 Task: Look for space in Rājgurunagar, India from 9th June, 2023 to 17th June, 2023 for 2 adults in price range Rs.7000 to Rs.12000. Place can be private room with 1  bedroom having 2 beds and 1 bathroom. Property type can be house, flat, guest house. Amenities needed are: wifi. Booking option can be shelf check-in. Required host language is English.
Action: Mouse moved to (465, 67)
Screenshot: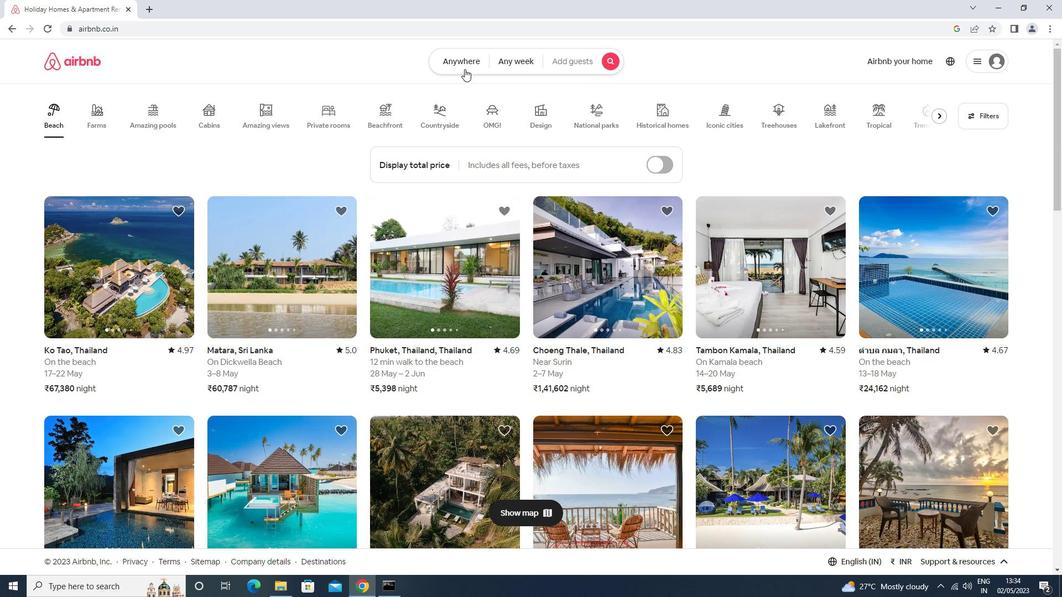 
Action: Mouse pressed left at (465, 67)
Screenshot: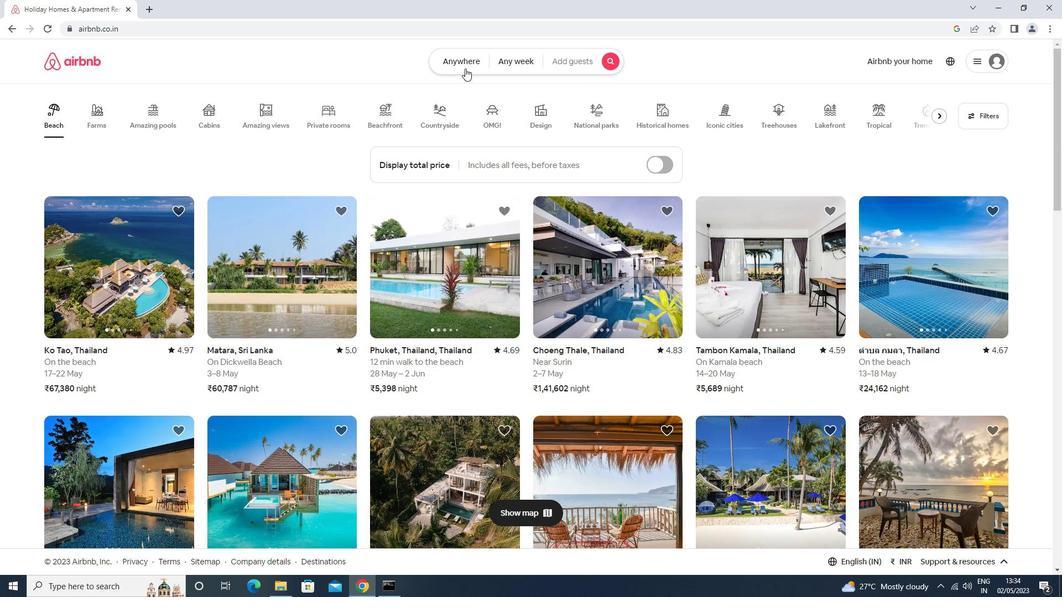 
Action: Mouse moved to (395, 106)
Screenshot: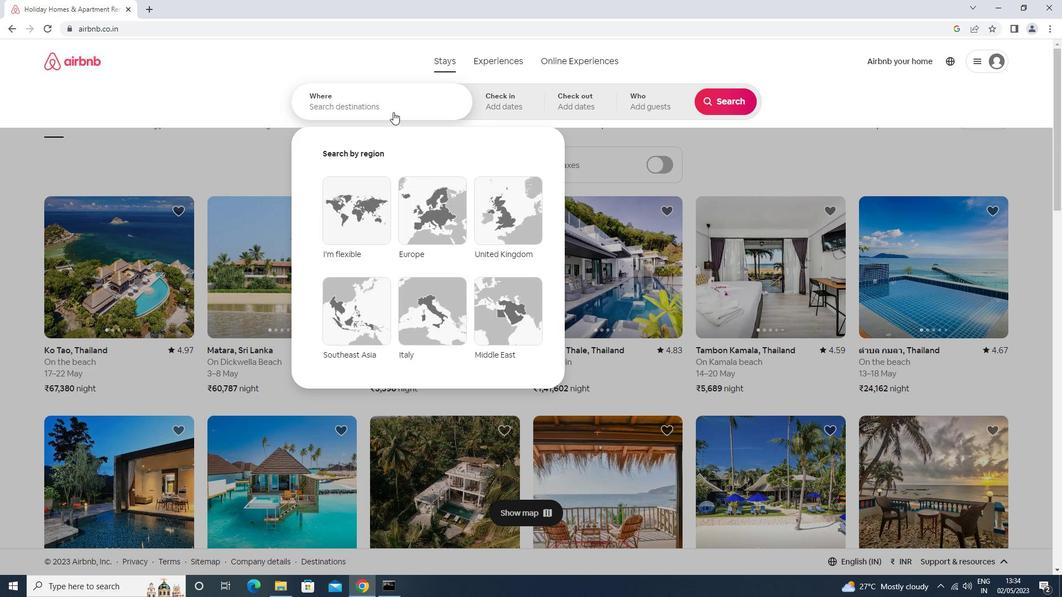 
Action: Mouse pressed left at (395, 106)
Screenshot: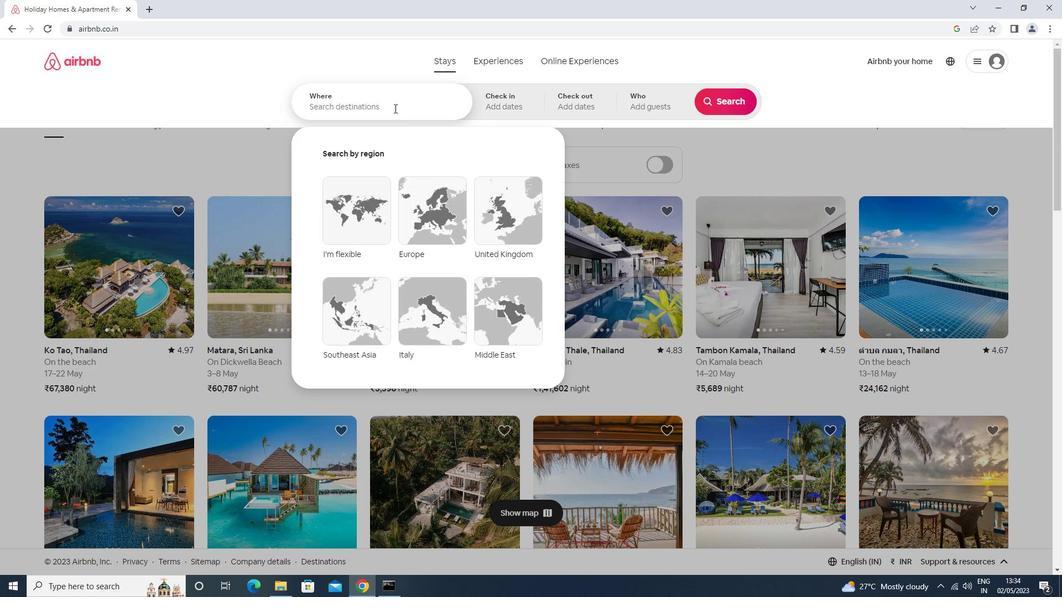 
Action: Mouse moved to (390, 107)
Screenshot: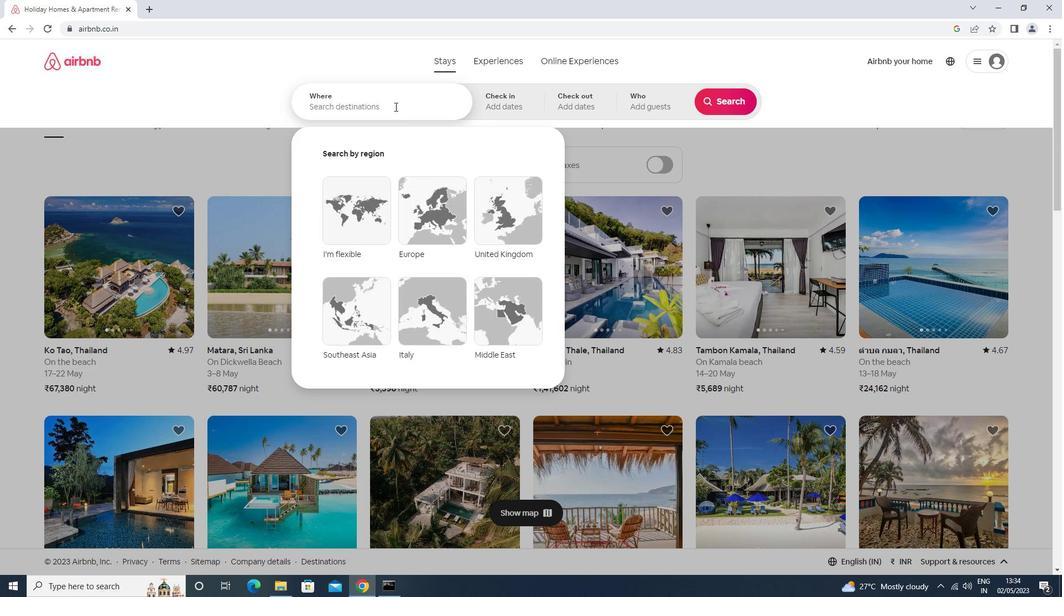 
Action: Key pressed r<Key.caps_lock>ajgurunagar<Key.enter>
Screenshot: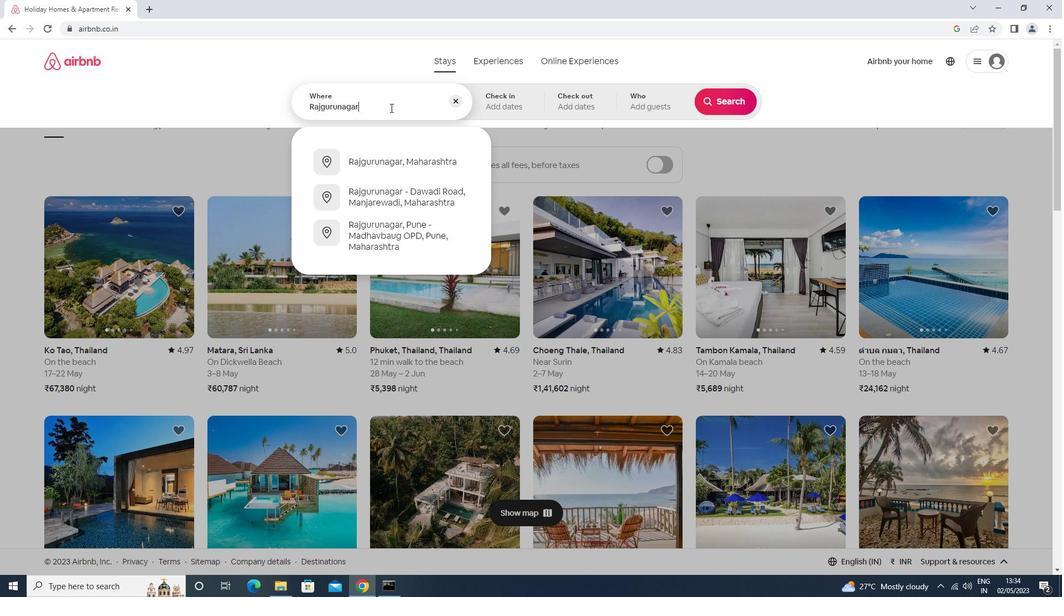 
Action: Mouse moved to (678, 262)
Screenshot: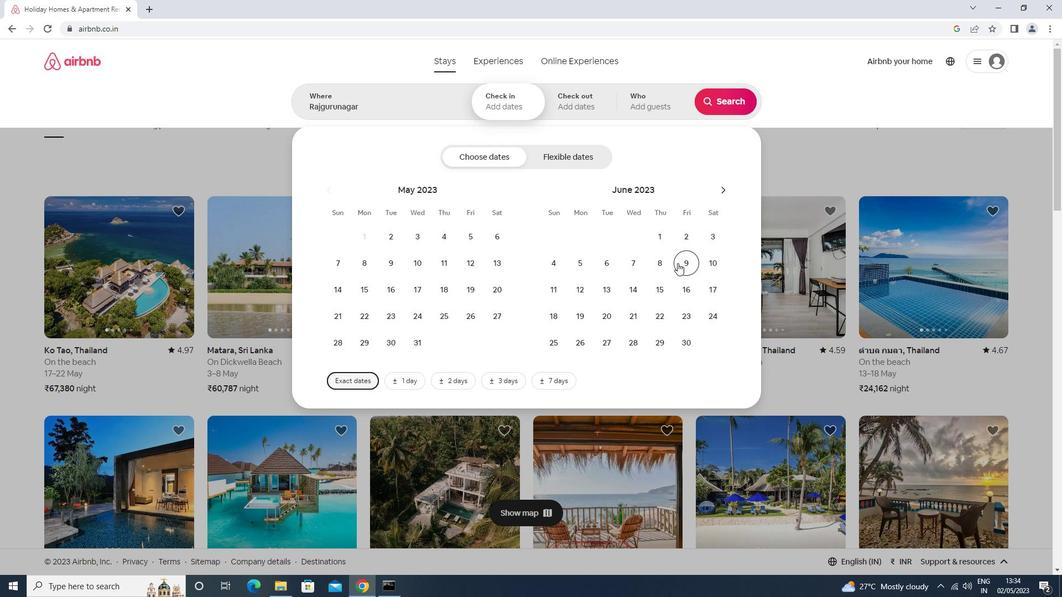 
Action: Mouse pressed left at (678, 262)
Screenshot: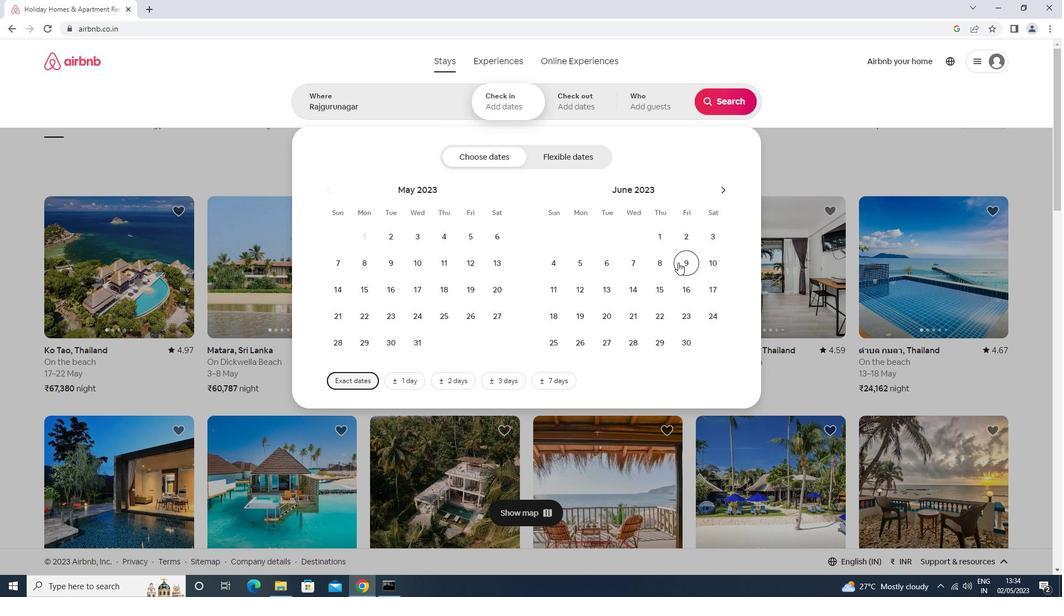 
Action: Mouse moved to (706, 288)
Screenshot: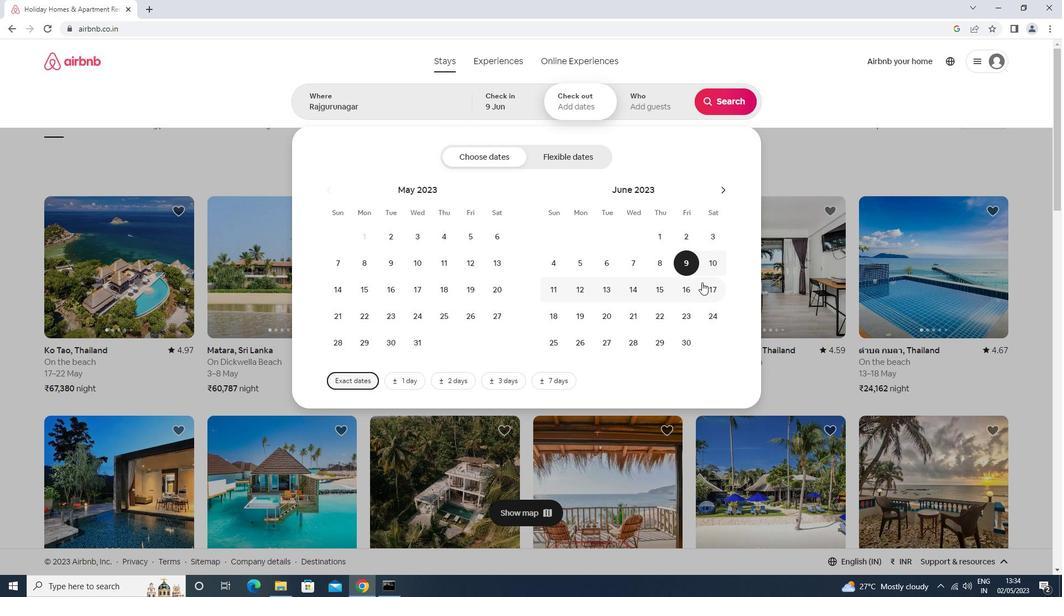 
Action: Mouse pressed left at (706, 288)
Screenshot: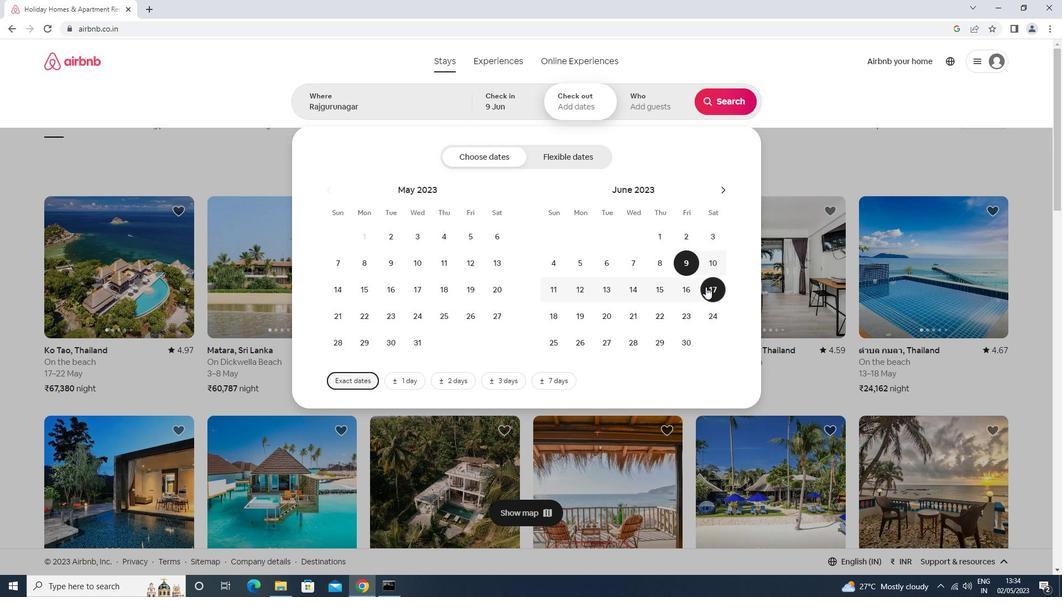 
Action: Mouse moved to (642, 110)
Screenshot: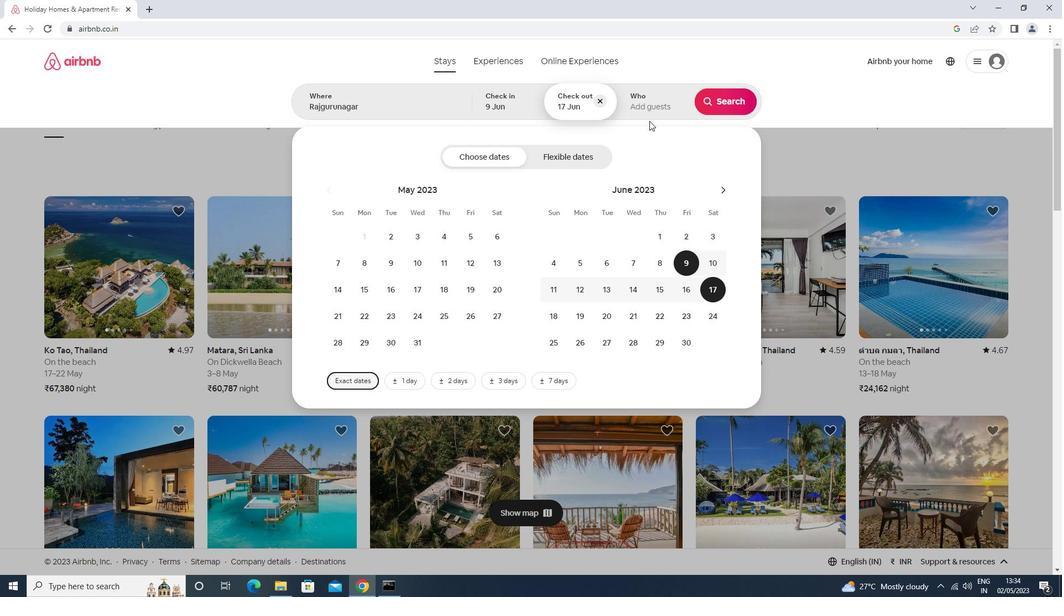 
Action: Mouse pressed left at (642, 110)
Screenshot: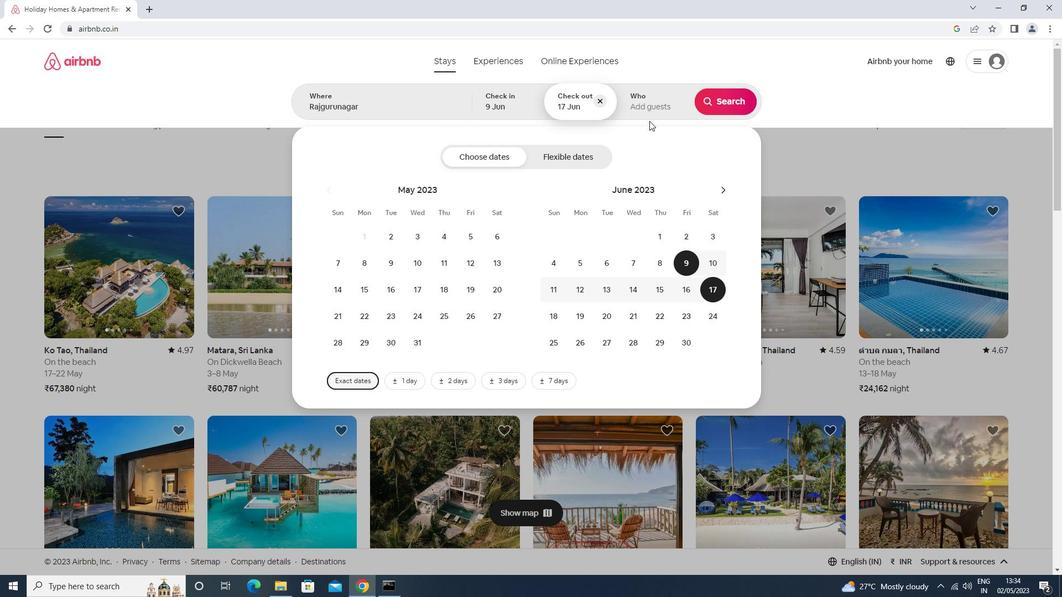 
Action: Mouse moved to (730, 162)
Screenshot: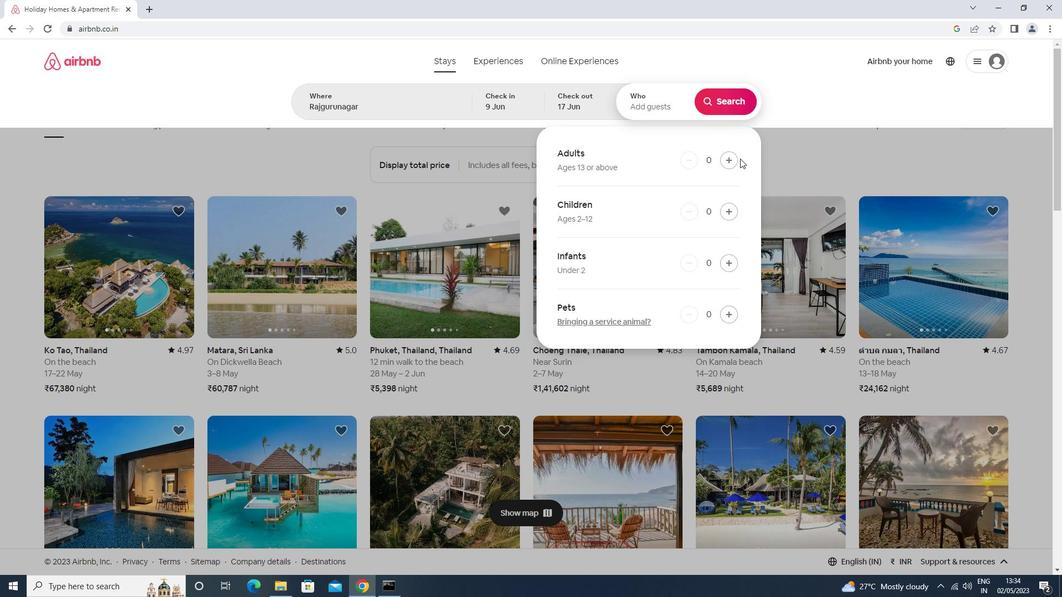
Action: Mouse pressed left at (730, 162)
Screenshot: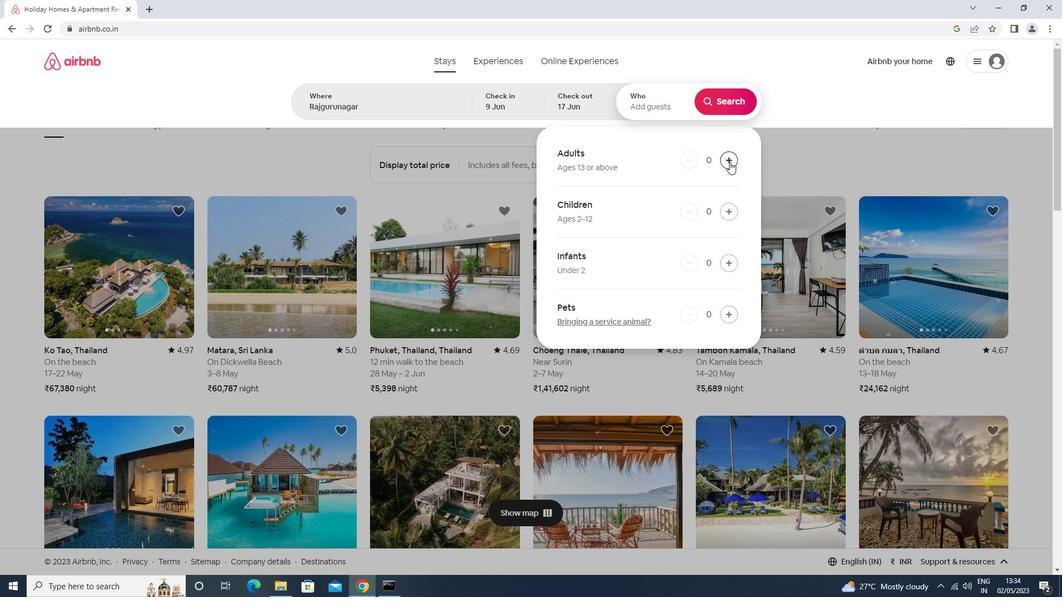 
Action: Mouse pressed left at (730, 162)
Screenshot: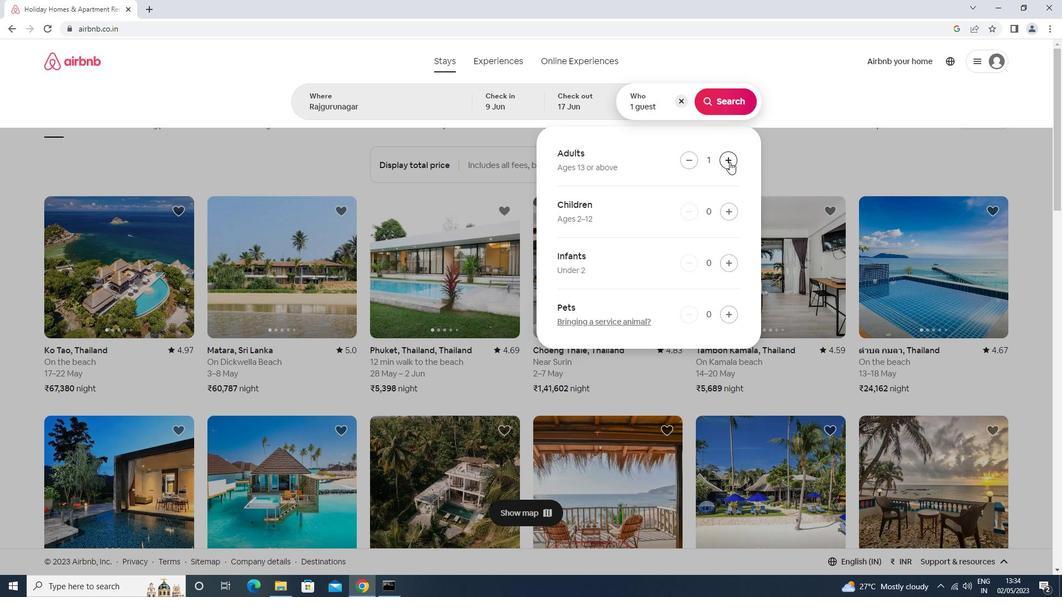 
Action: Mouse moved to (720, 106)
Screenshot: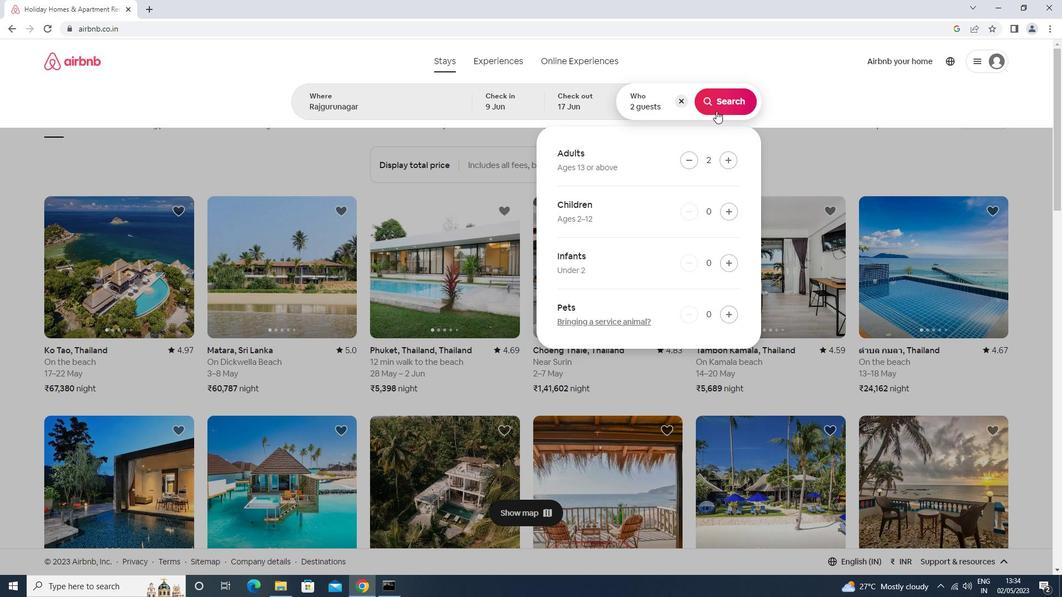 
Action: Mouse pressed left at (720, 106)
Screenshot: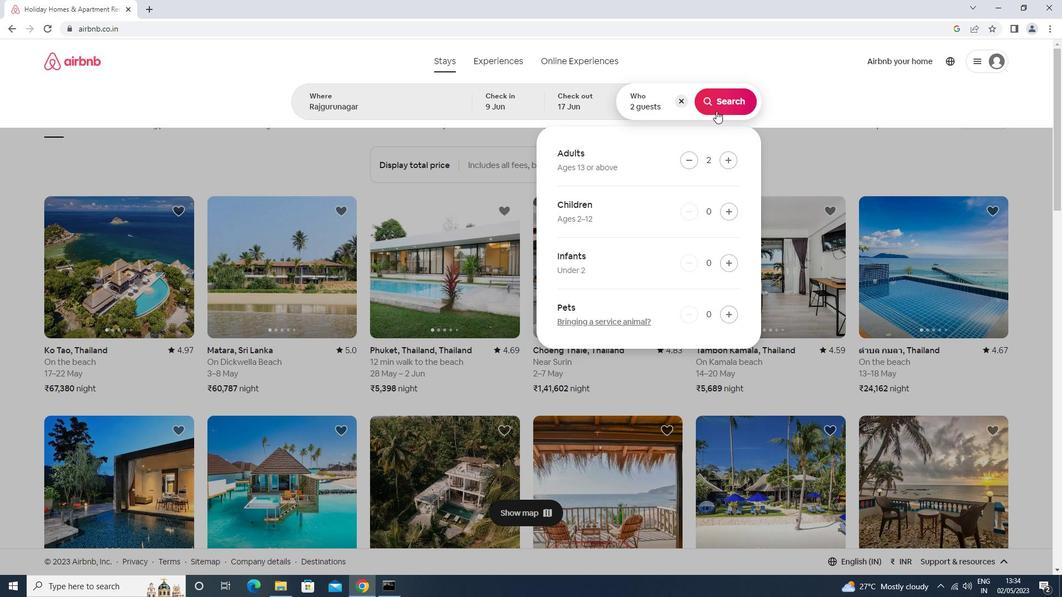 
Action: Mouse moved to (997, 101)
Screenshot: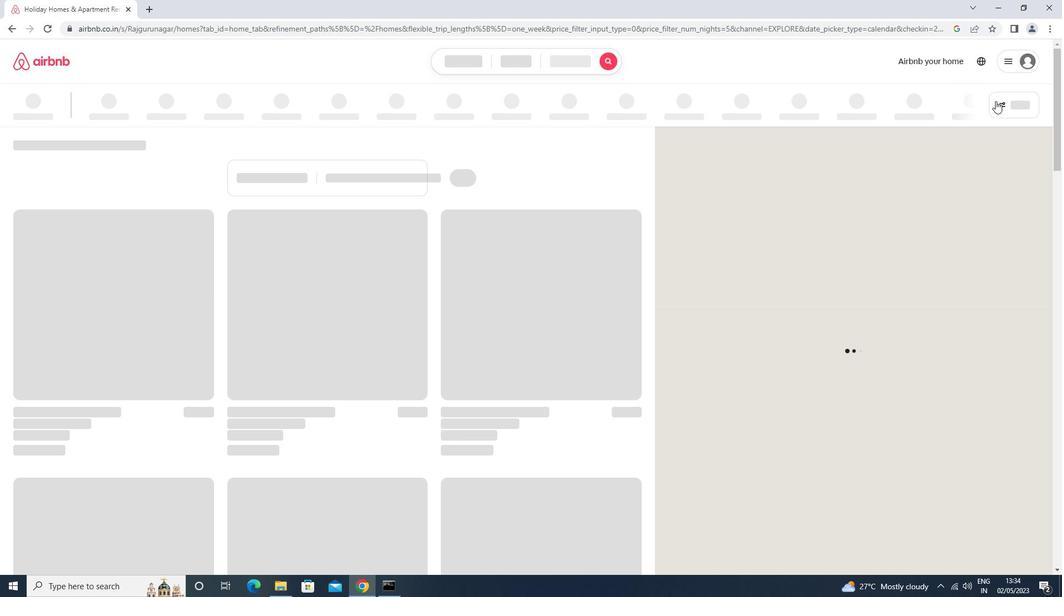 
Action: Mouse pressed left at (997, 101)
Screenshot: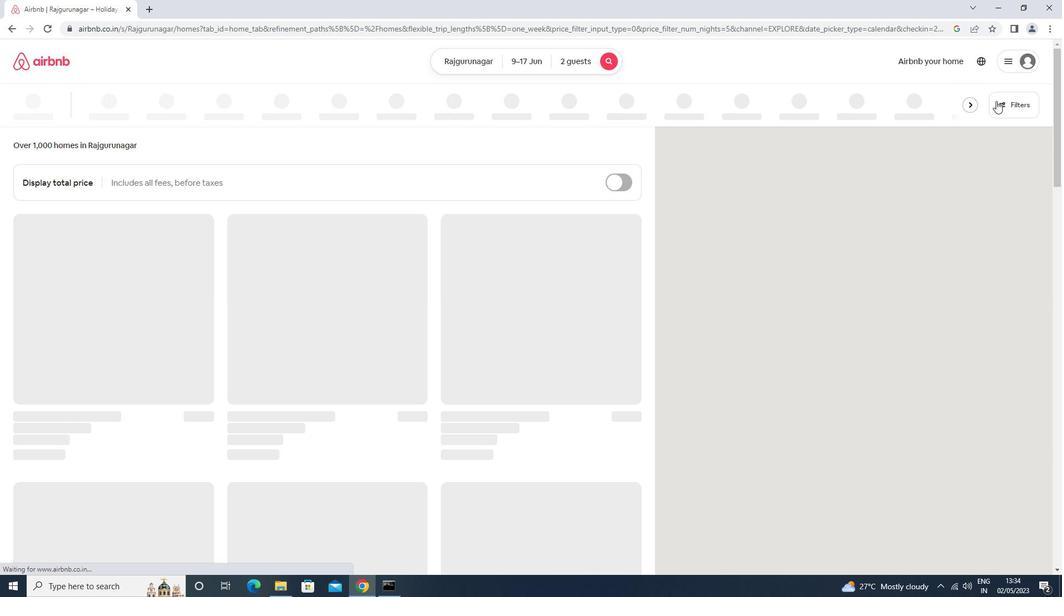 
Action: Mouse moved to (422, 241)
Screenshot: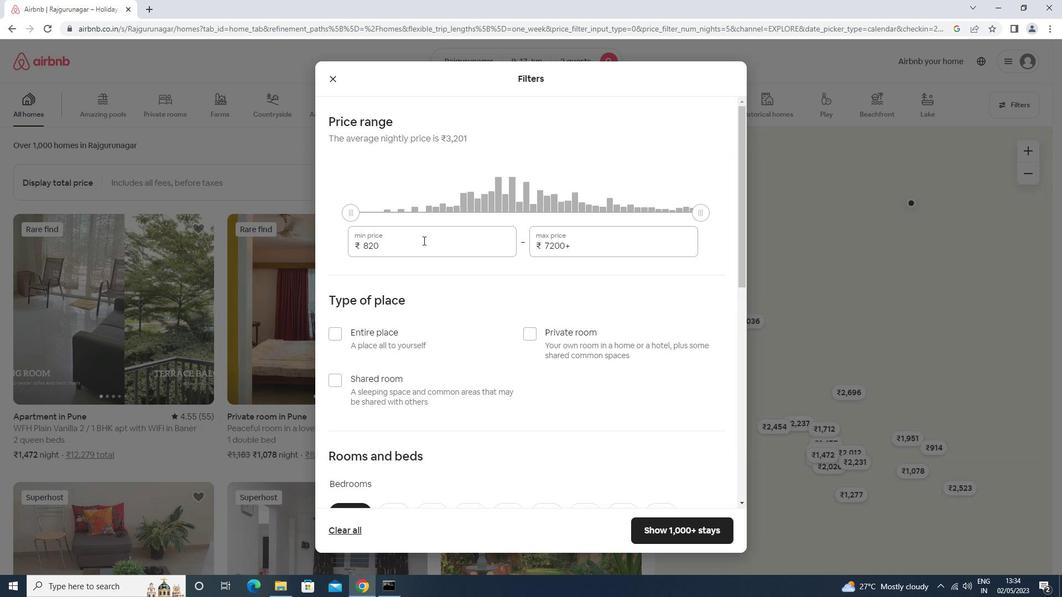 
Action: Mouse pressed left at (422, 241)
Screenshot: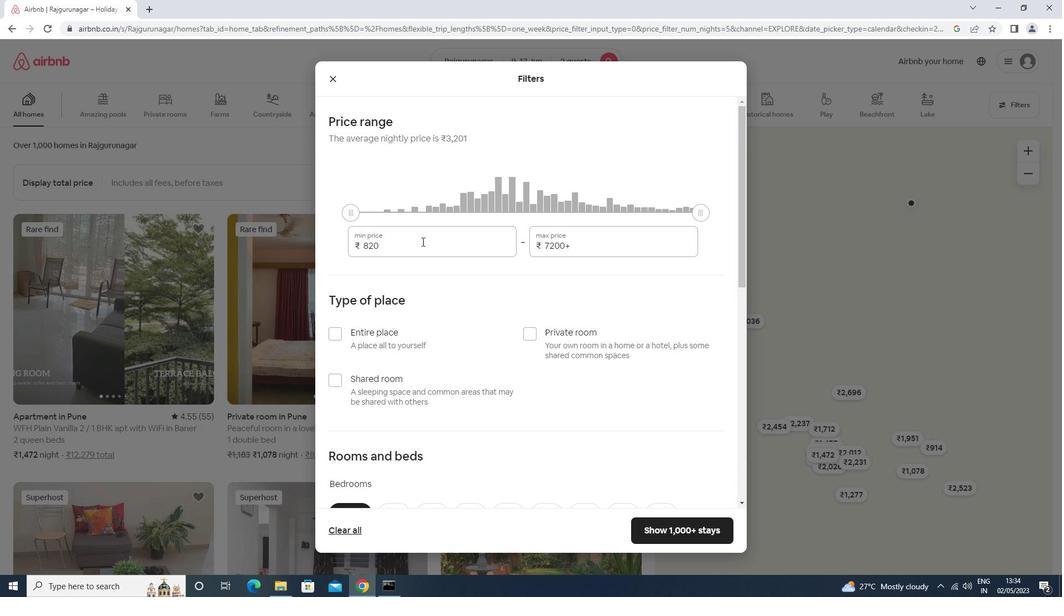 
Action: Mouse moved to (421, 241)
Screenshot: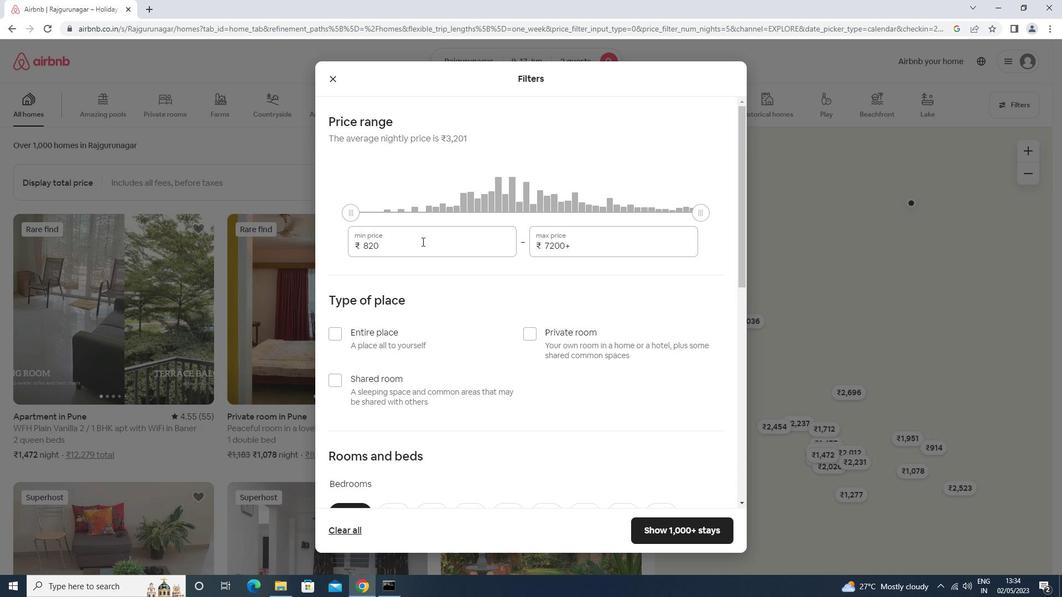 
Action: Key pressed <Key.backspace><Key.backspace><Key.backspace><Key.backspace><Key.backspace><Key.backspace><Key.backspace><Key.backspace><Key.backspace><Key.backspace><Key.backspace><Key.backspace><Key.backspace><Key.backspace>7000<Key.tab>12000
Screenshot: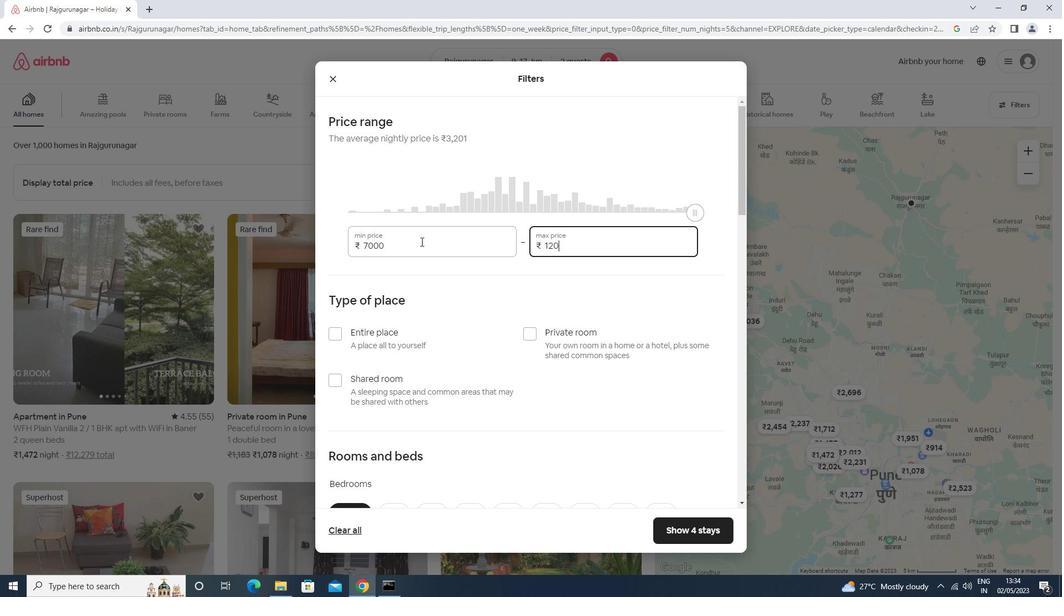 
Action: Mouse moved to (539, 333)
Screenshot: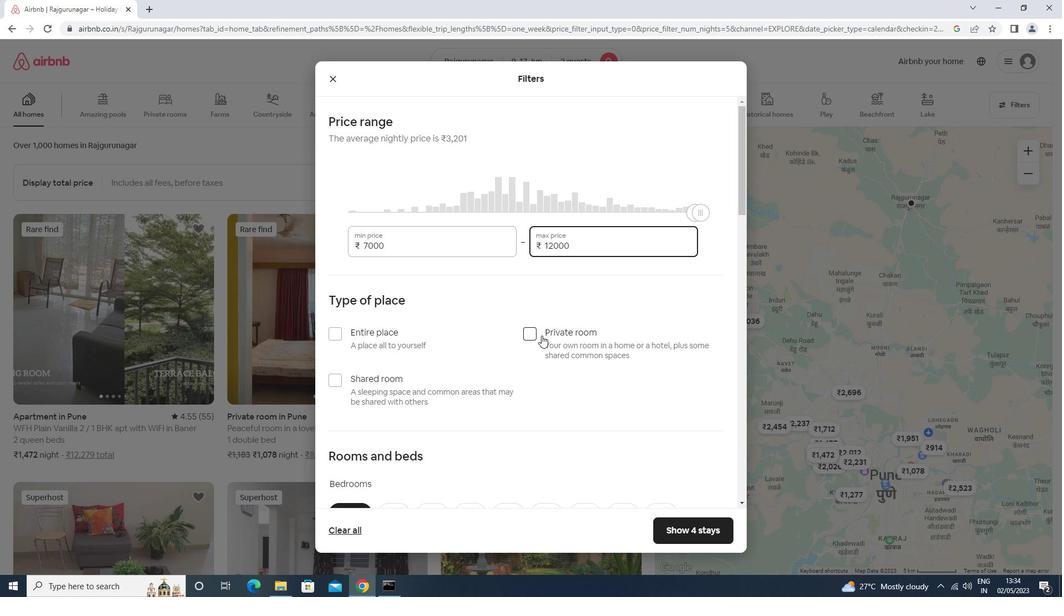 
Action: Mouse pressed left at (539, 333)
Screenshot: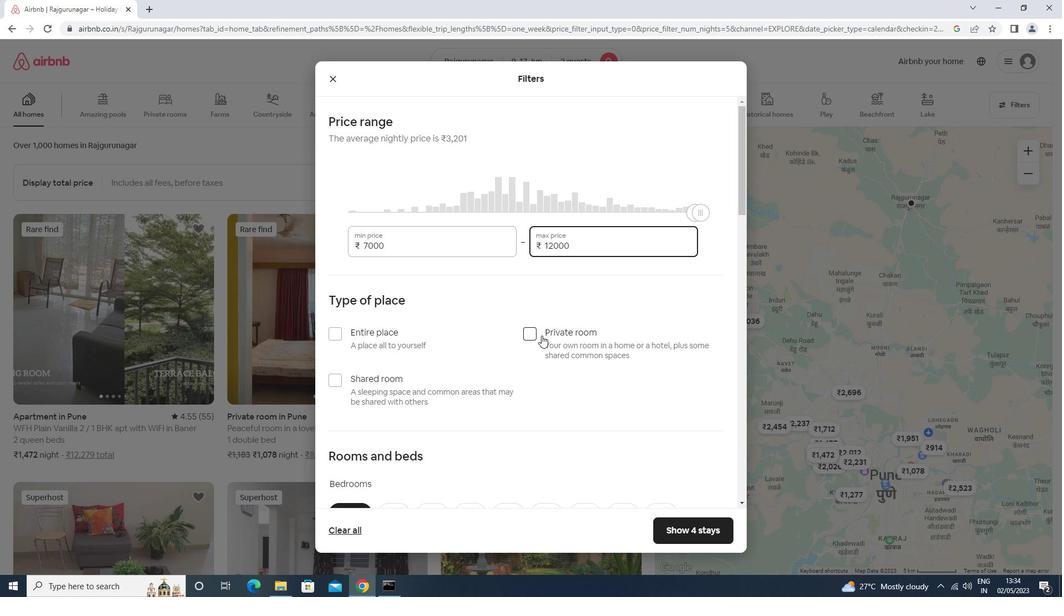 
Action: Mouse moved to (534, 328)
Screenshot: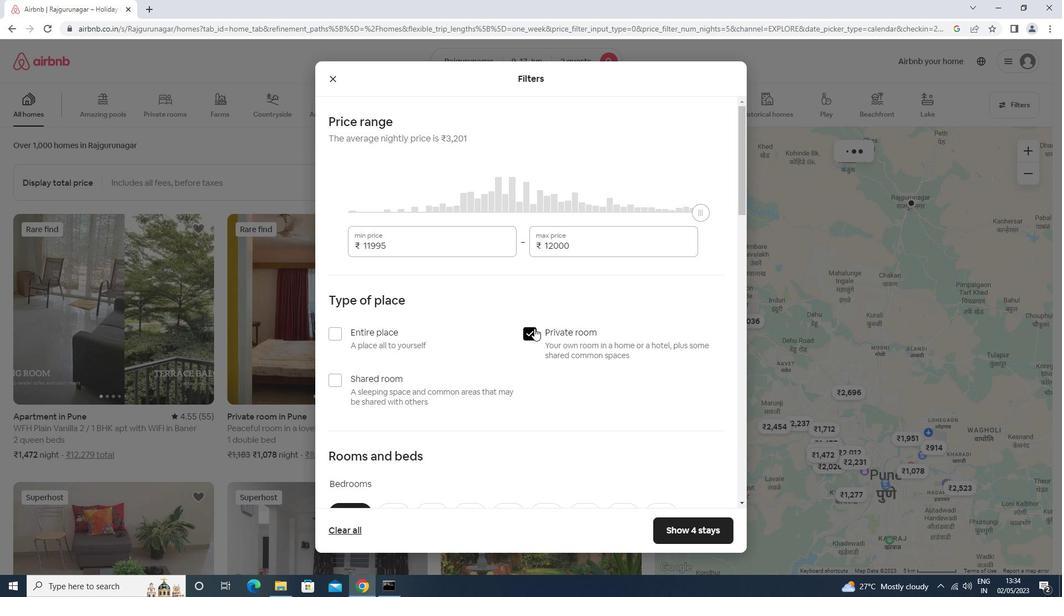 
Action: Mouse scrolled (534, 328) with delta (0, 0)
Screenshot: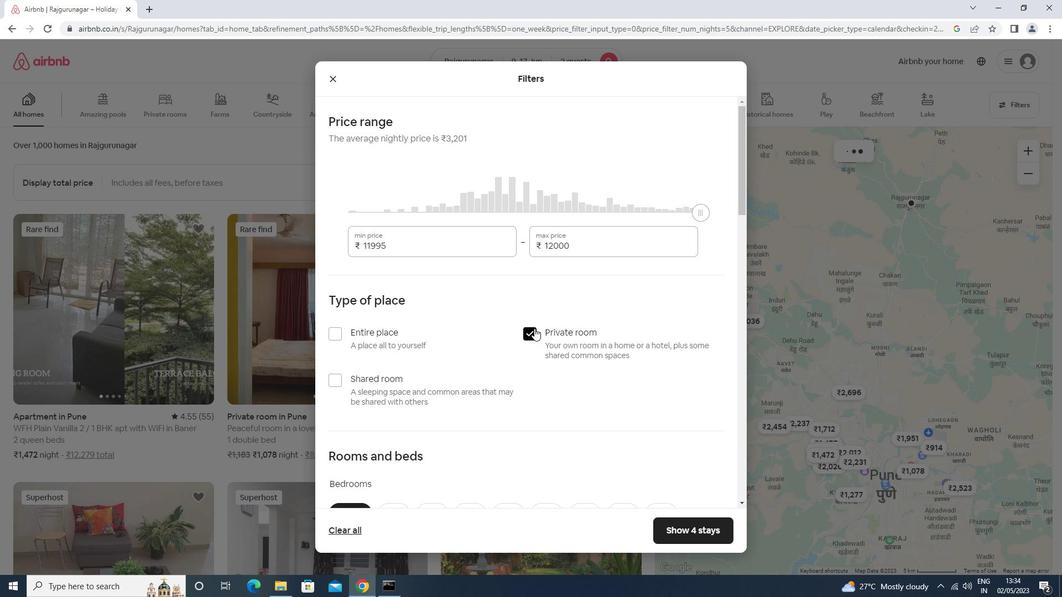 
Action: Mouse scrolled (534, 328) with delta (0, 0)
Screenshot: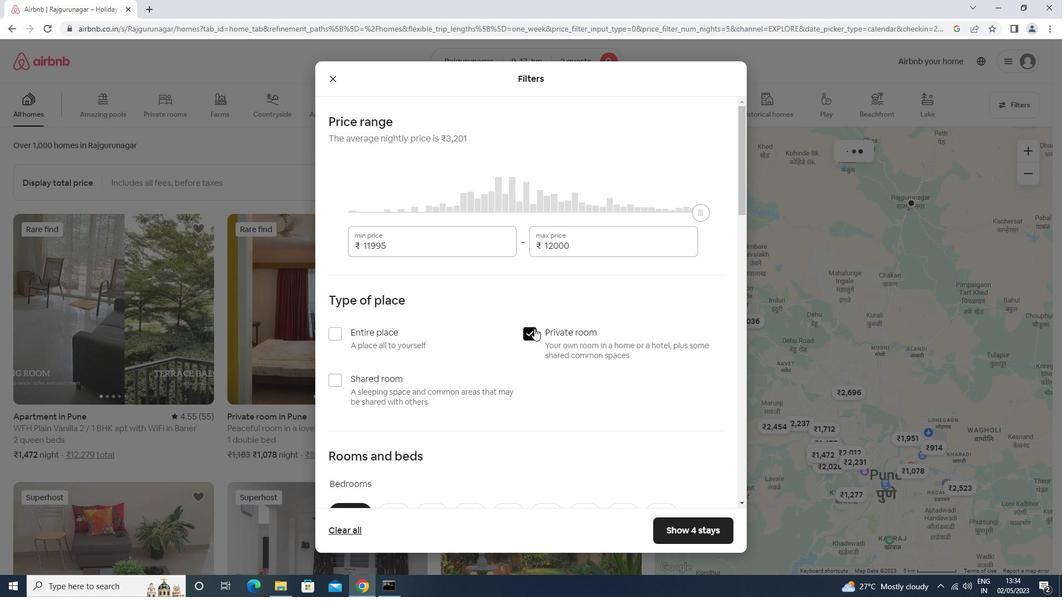 
Action: Mouse scrolled (534, 328) with delta (0, 0)
Screenshot: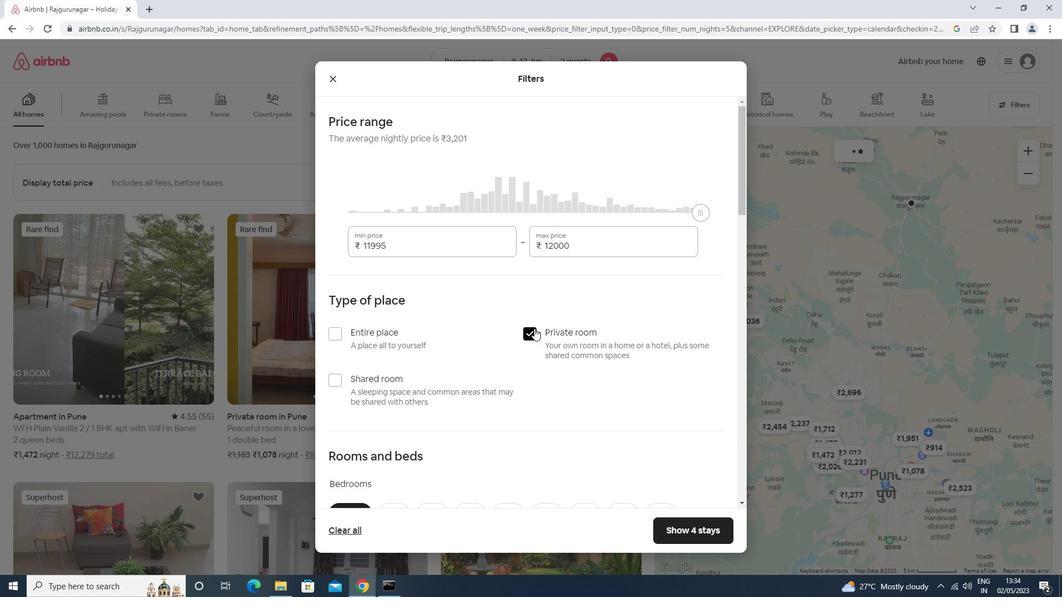 
Action: Mouse scrolled (534, 328) with delta (0, 0)
Screenshot: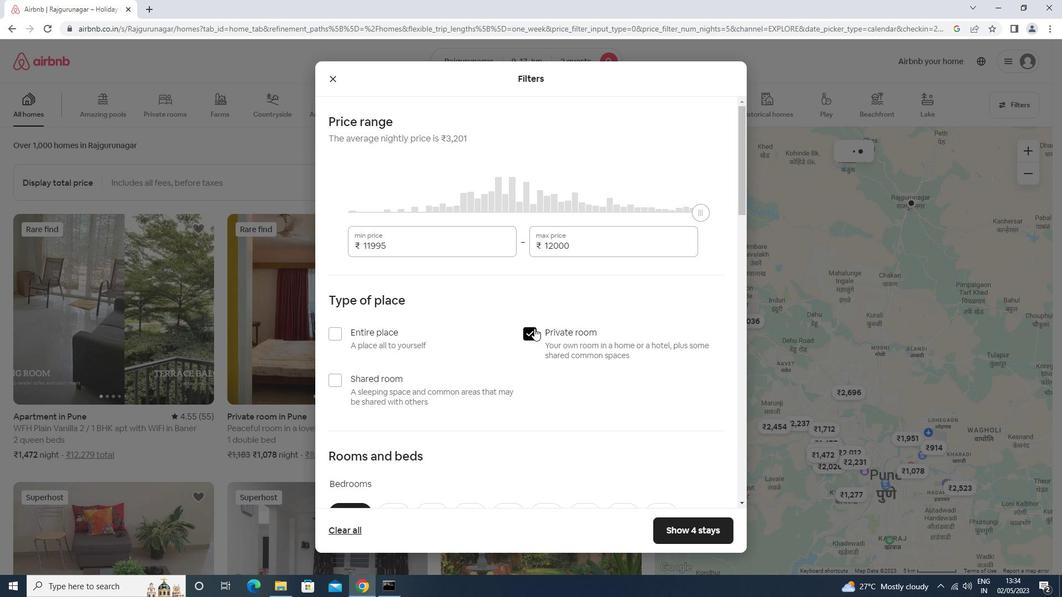
Action: Mouse scrolled (534, 328) with delta (0, 0)
Screenshot: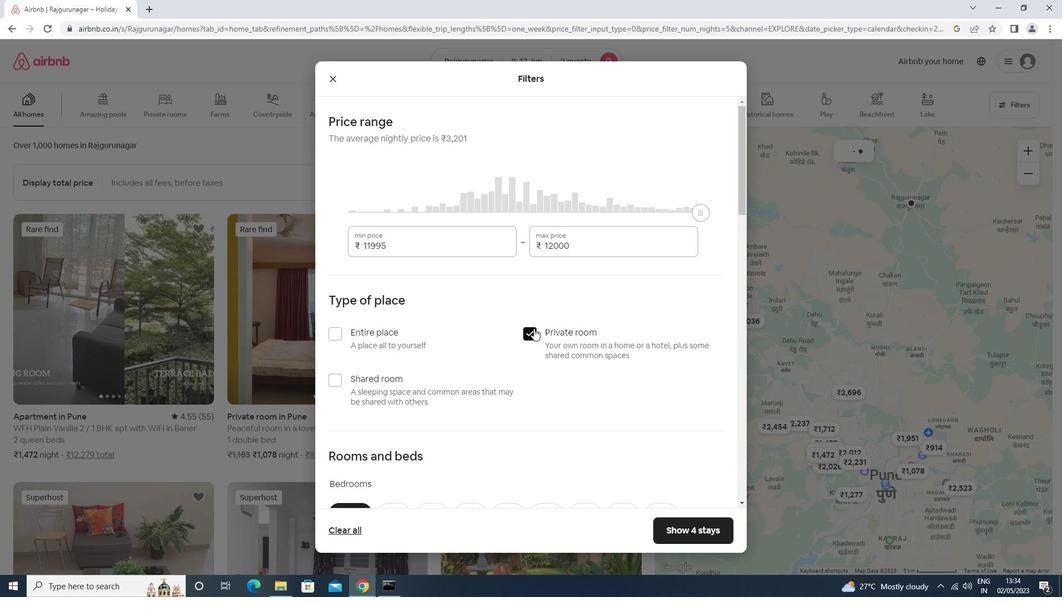 
Action: Mouse moved to (533, 328)
Screenshot: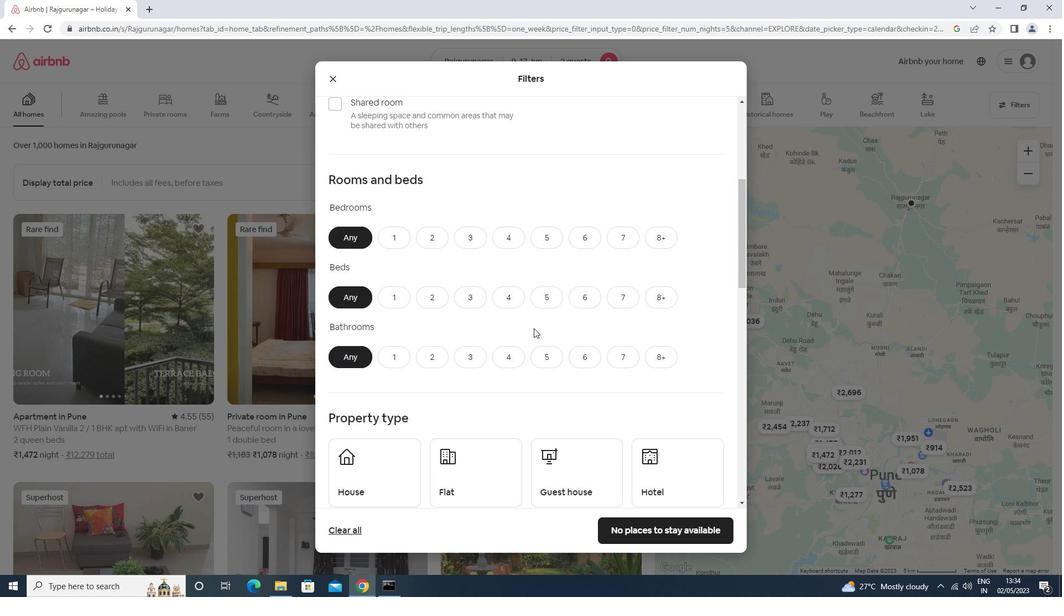 
Action: Mouse scrolled (533, 328) with delta (0, 0)
Screenshot: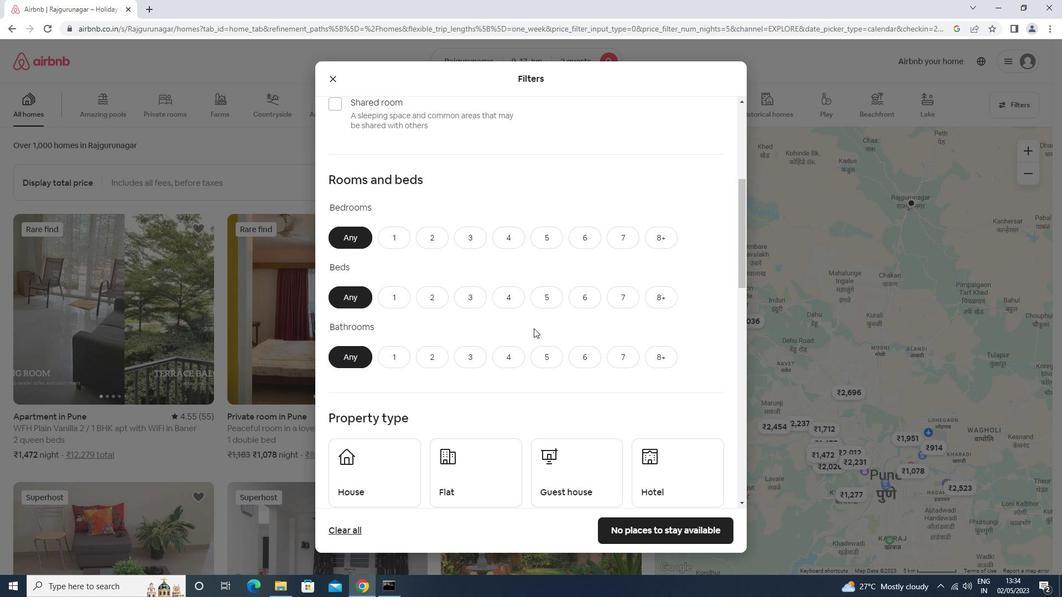 
Action: Mouse scrolled (533, 328) with delta (0, 0)
Screenshot: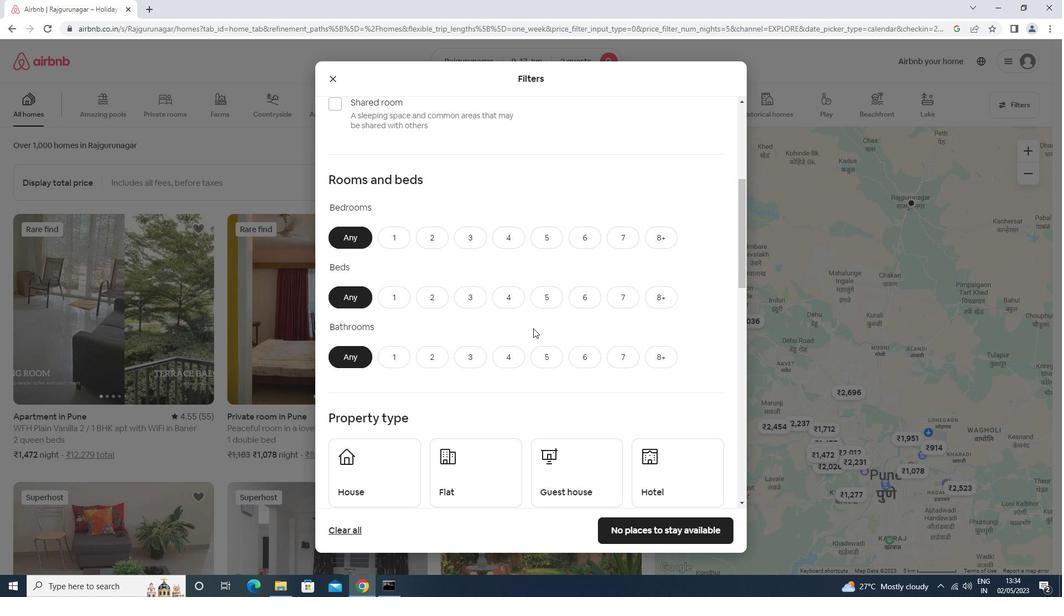 
Action: Mouse moved to (404, 128)
Screenshot: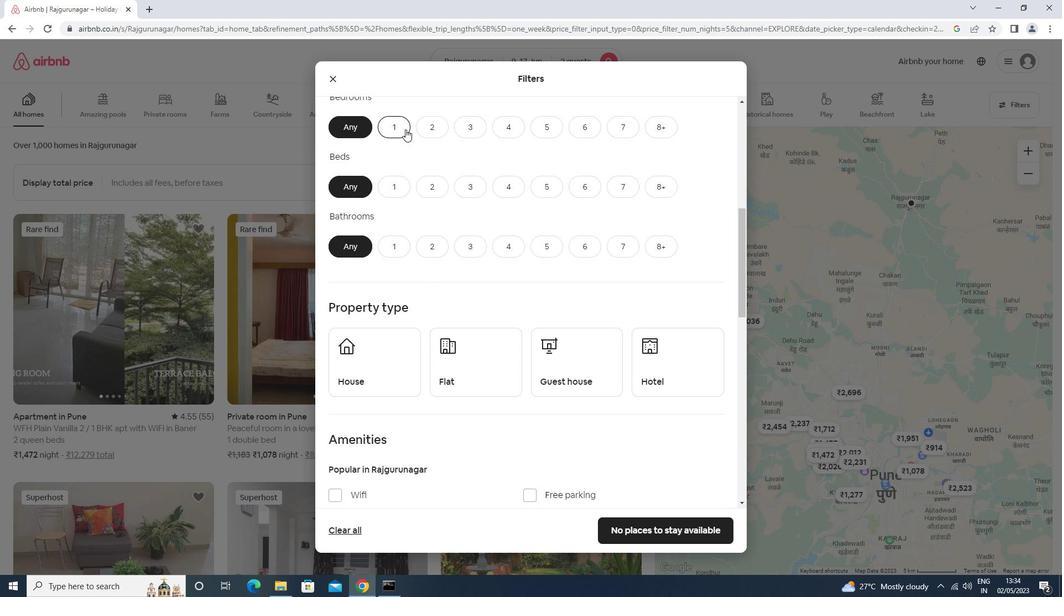 
Action: Mouse pressed left at (404, 128)
Screenshot: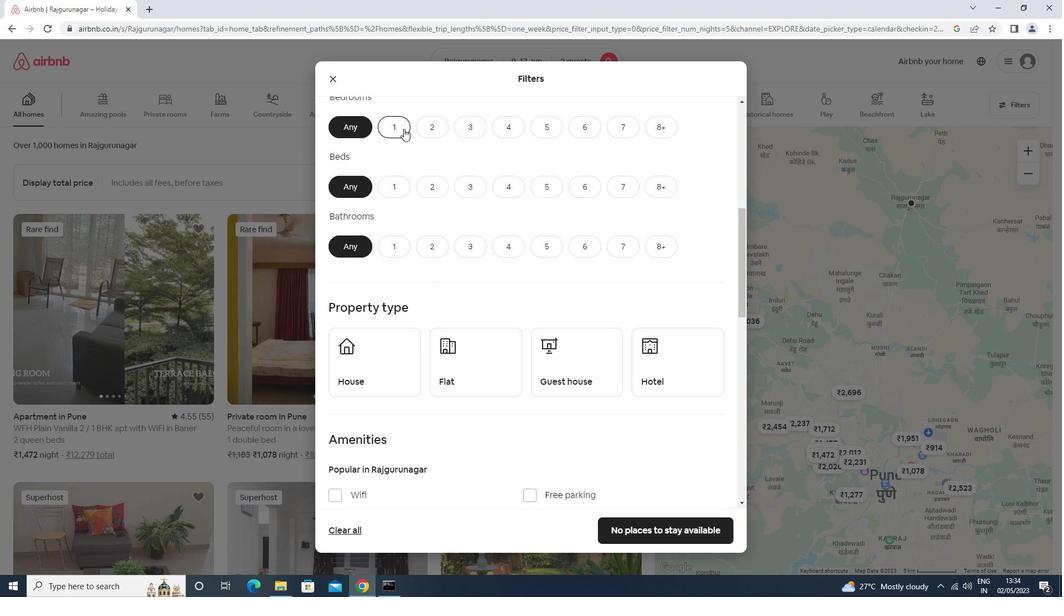 
Action: Mouse moved to (435, 192)
Screenshot: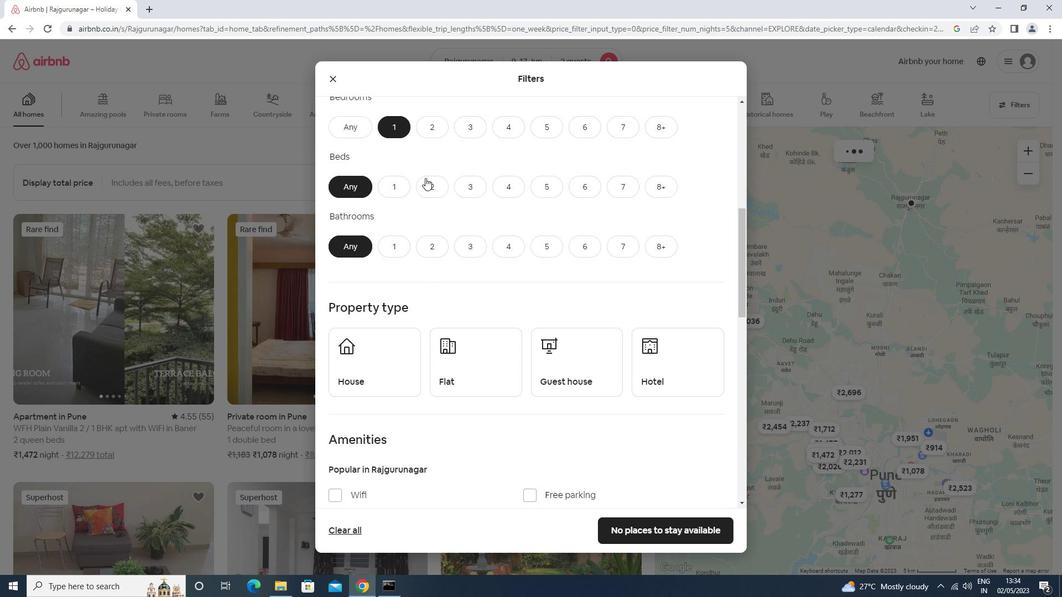 
Action: Mouse pressed left at (435, 192)
Screenshot: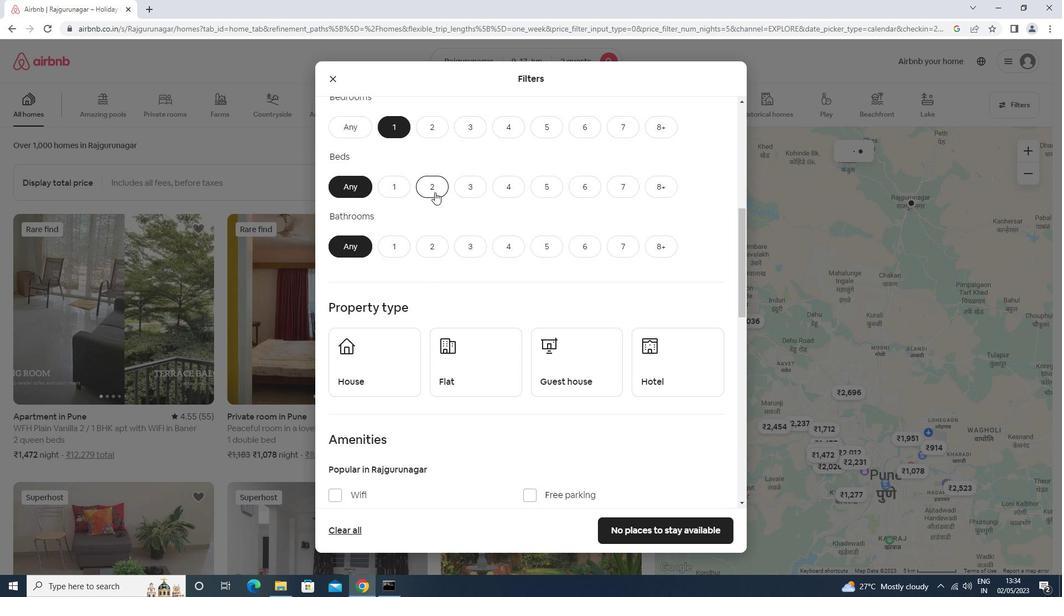 
Action: Mouse moved to (393, 235)
Screenshot: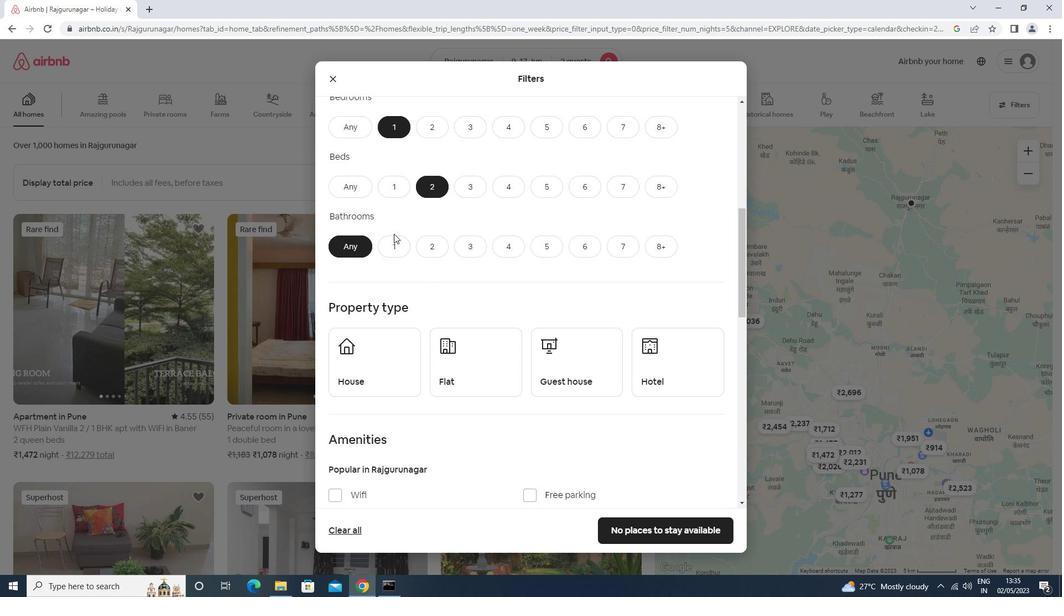 
Action: Mouse pressed left at (393, 235)
Screenshot: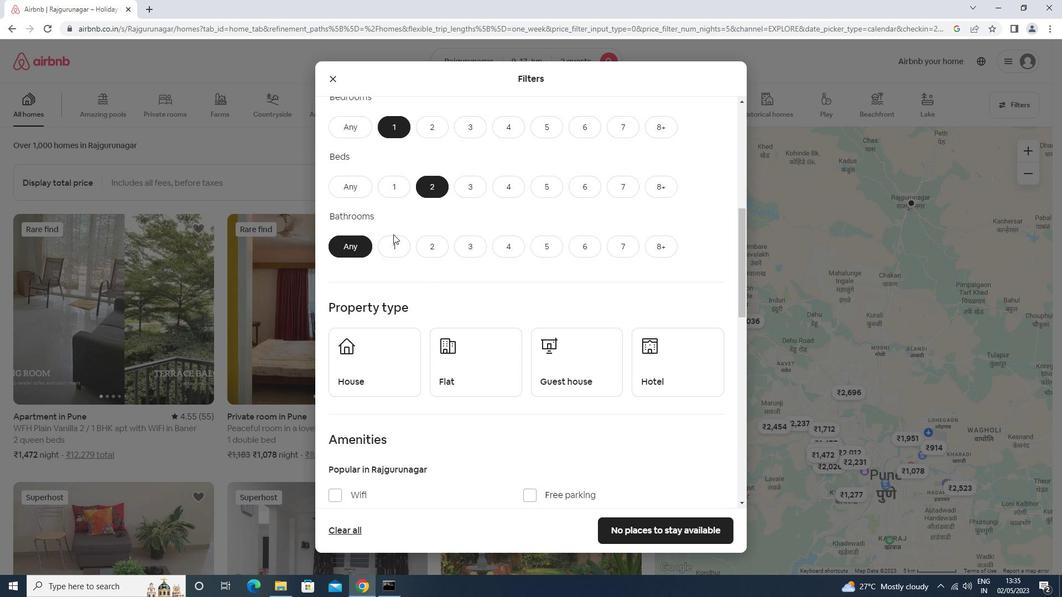 
Action: Mouse moved to (392, 243)
Screenshot: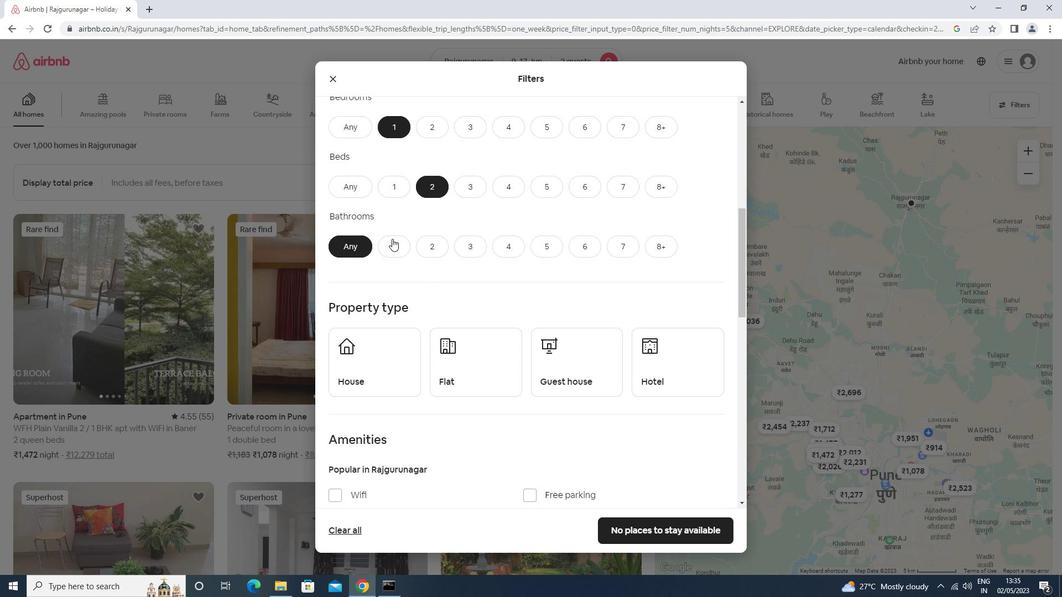 
Action: Mouse pressed left at (392, 243)
Screenshot: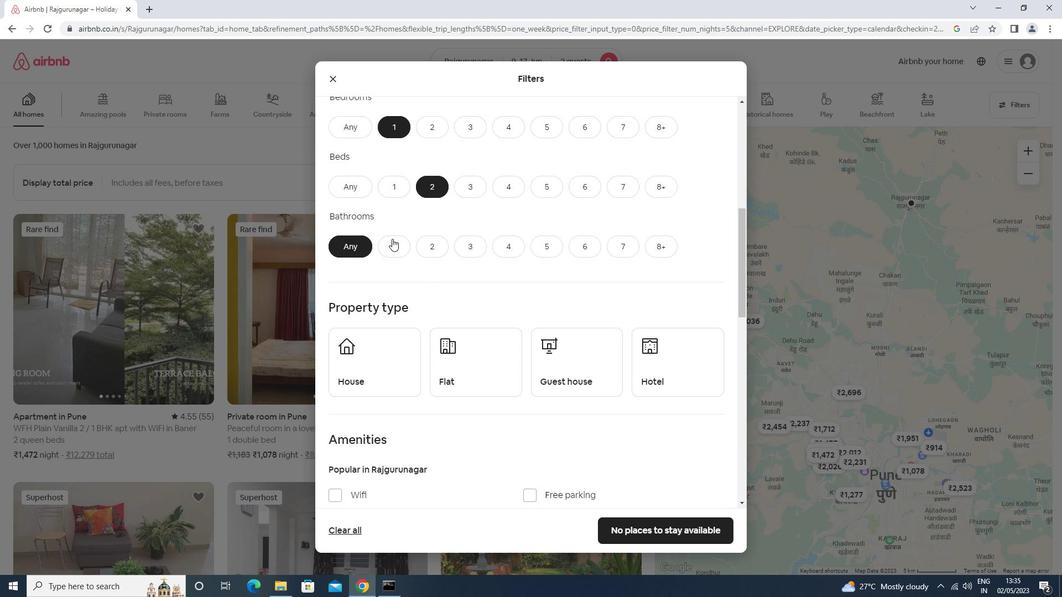 
Action: Mouse moved to (378, 332)
Screenshot: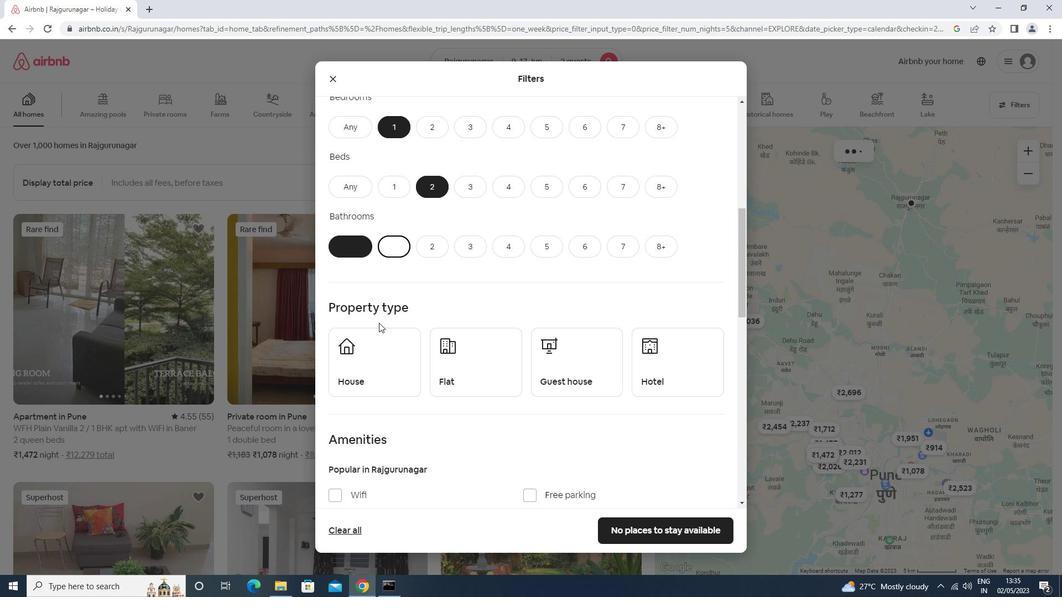 
Action: Mouse pressed left at (378, 332)
Screenshot: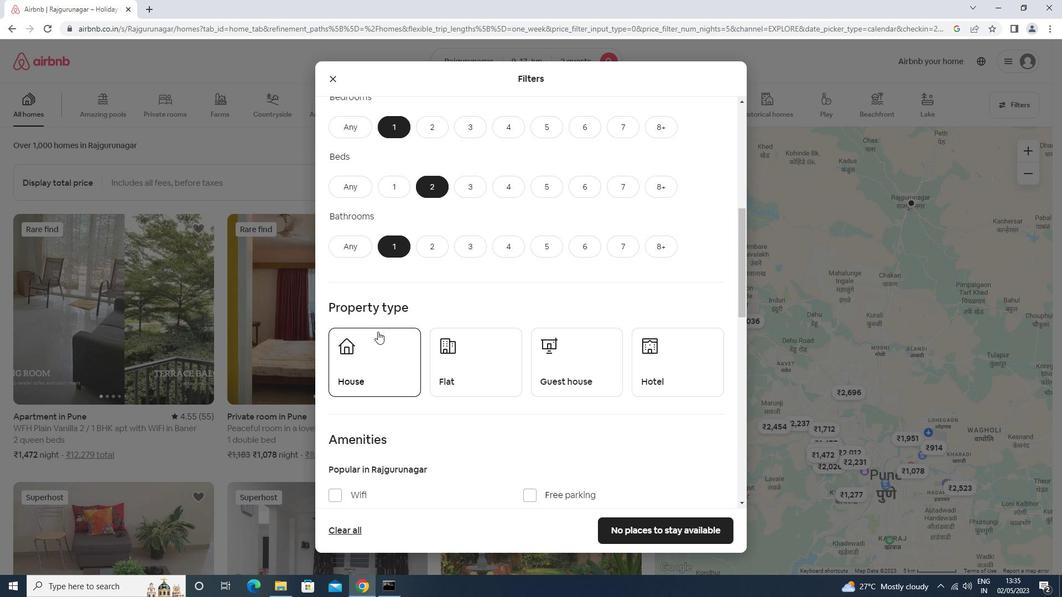 
Action: Mouse moved to (475, 353)
Screenshot: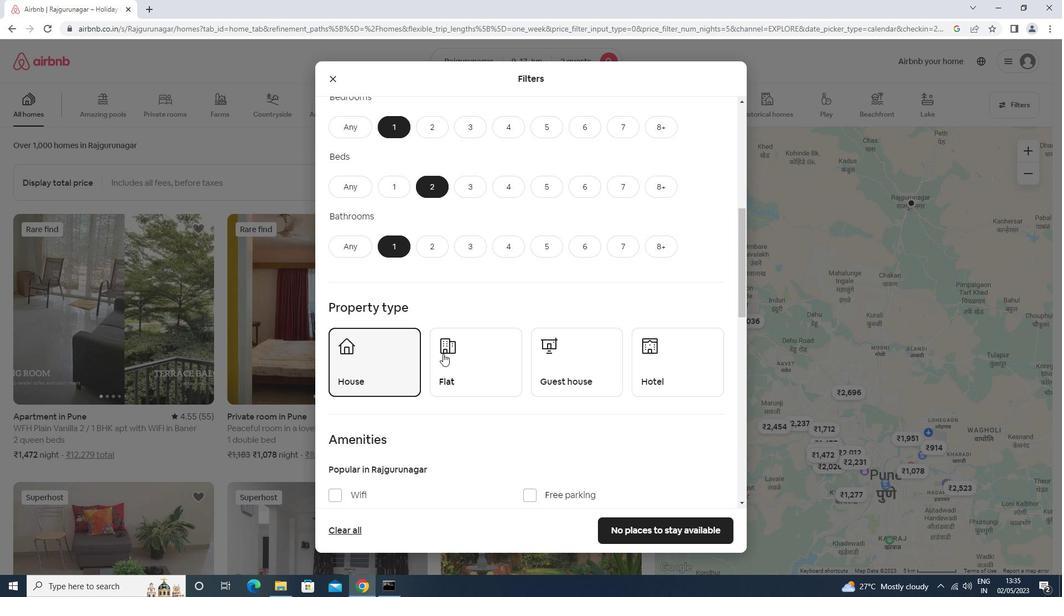 
Action: Mouse pressed left at (475, 353)
Screenshot: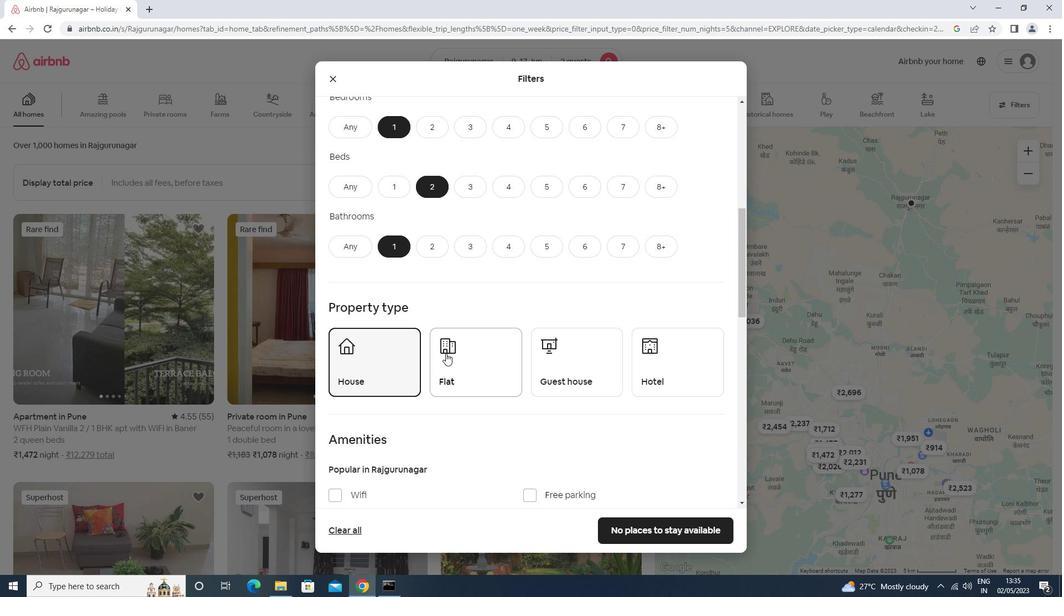 
Action: Mouse moved to (592, 371)
Screenshot: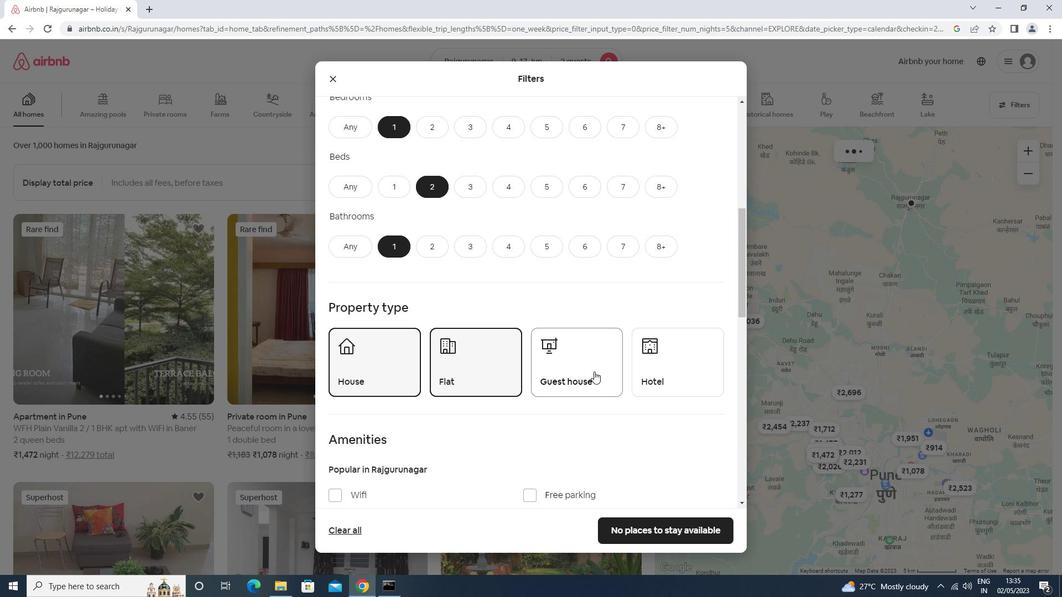 
Action: Mouse pressed left at (592, 371)
Screenshot: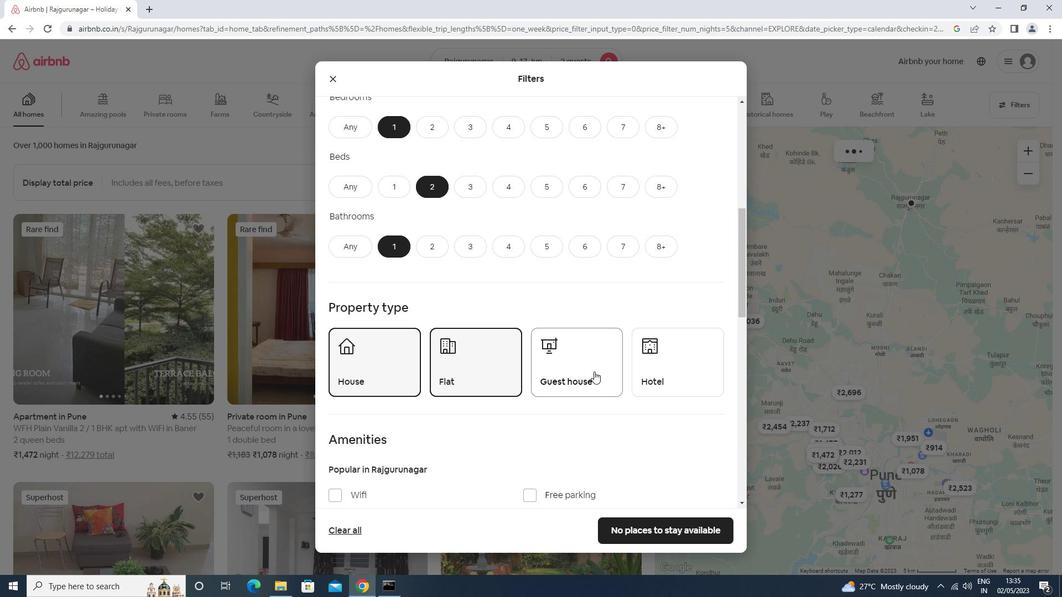 
Action: Mouse moved to (552, 348)
Screenshot: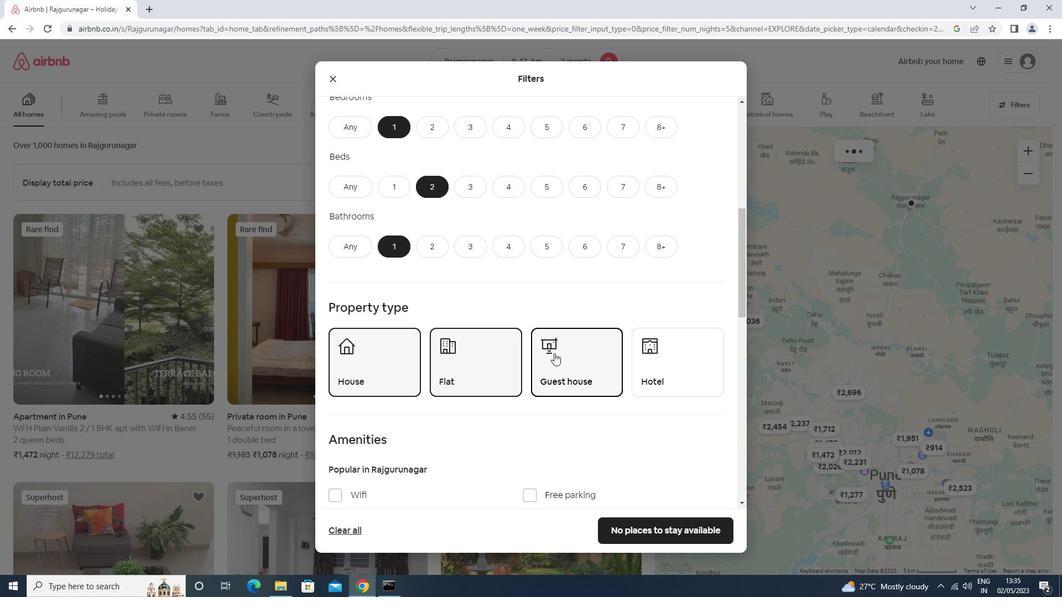 
Action: Mouse scrolled (552, 348) with delta (0, 0)
Screenshot: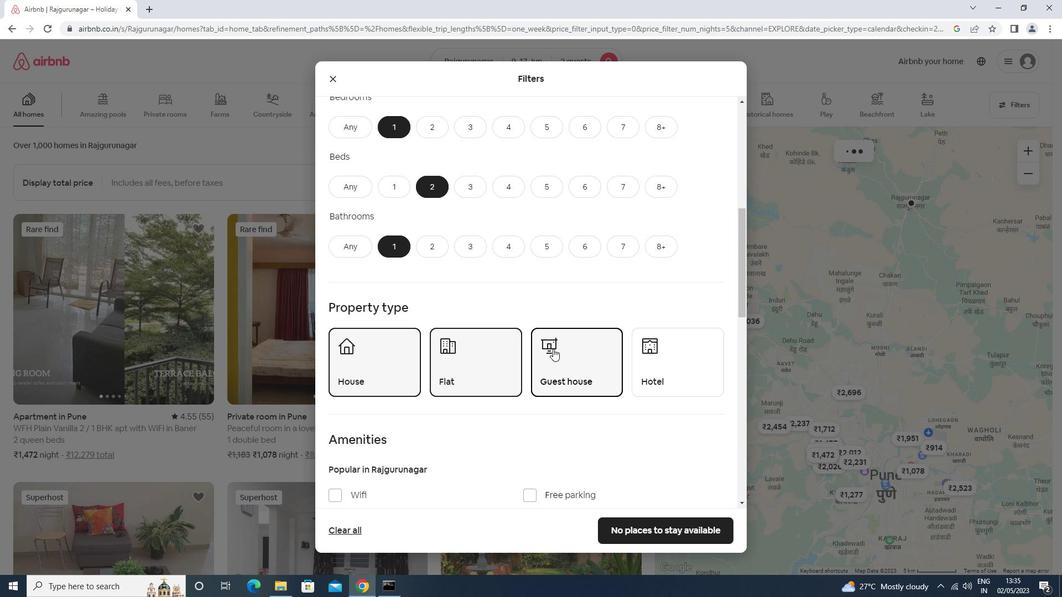 
Action: Mouse scrolled (552, 348) with delta (0, 0)
Screenshot: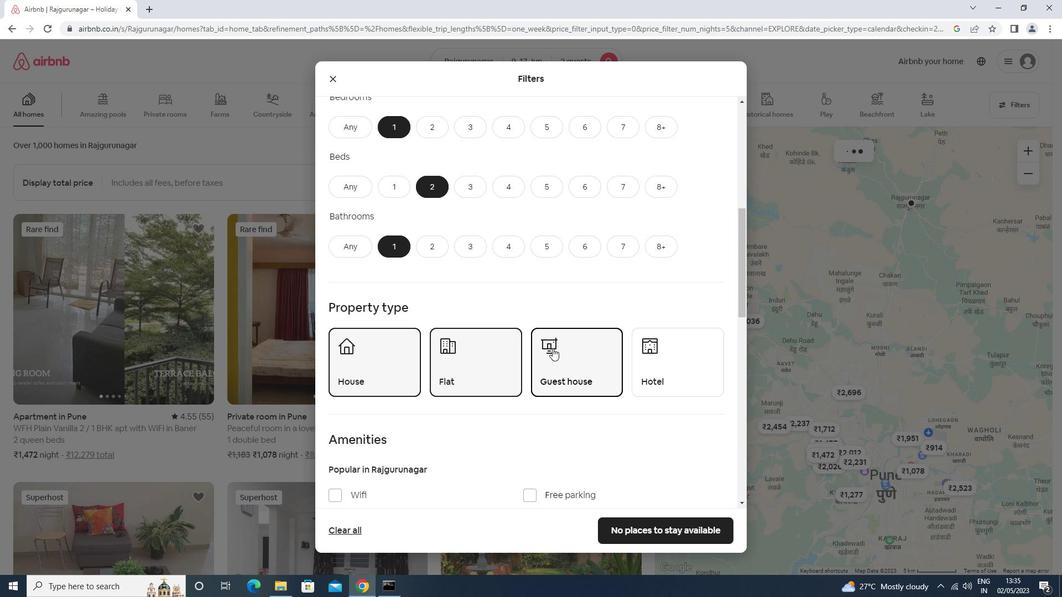 
Action: Mouse scrolled (552, 348) with delta (0, 0)
Screenshot: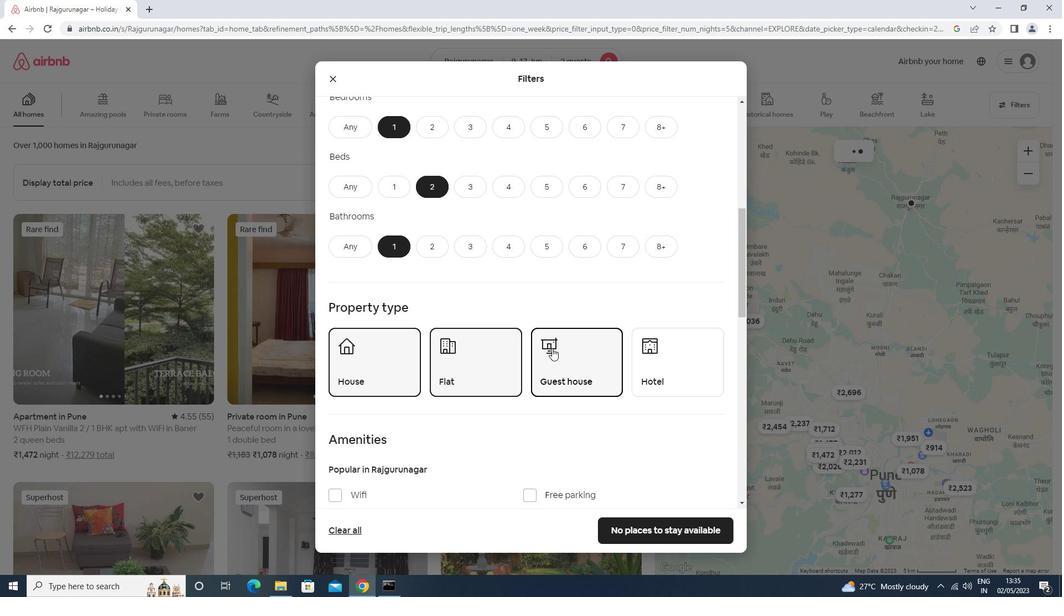 
Action: Mouse scrolled (552, 348) with delta (0, 0)
Screenshot: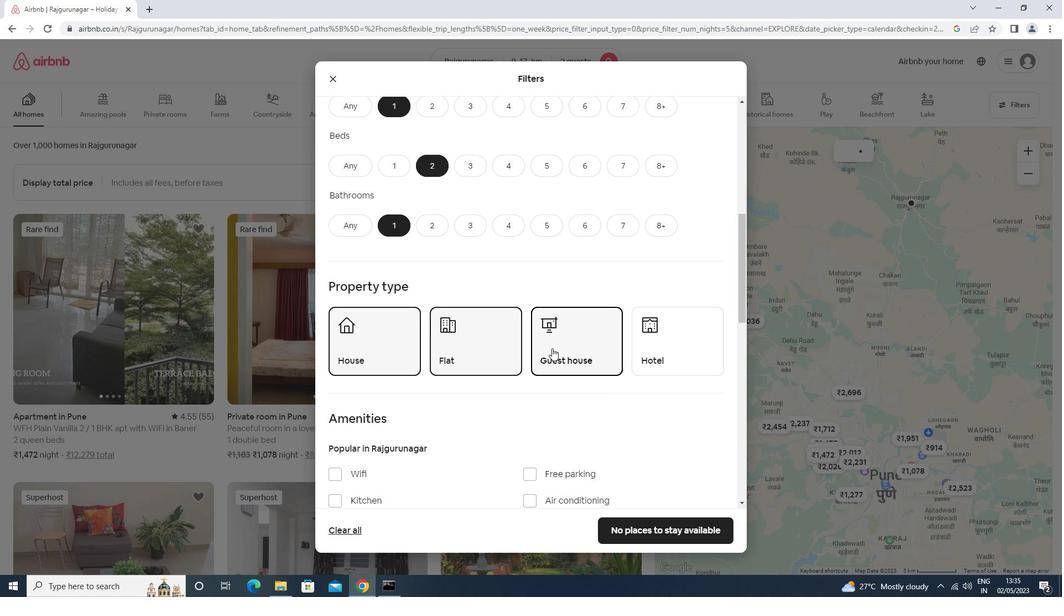 
Action: Mouse moved to (350, 274)
Screenshot: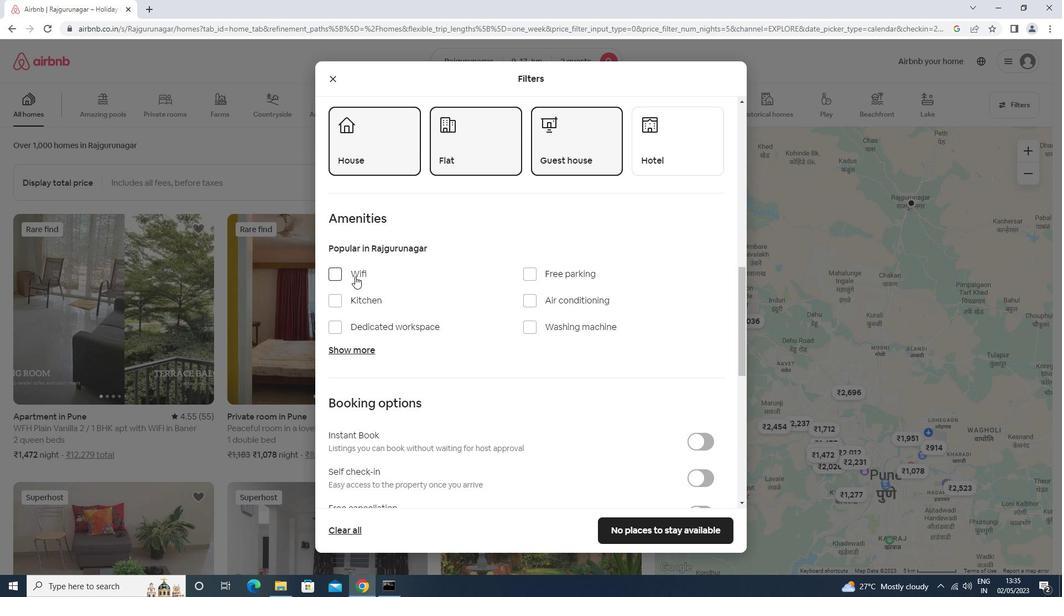 
Action: Mouse pressed left at (350, 274)
Screenshot: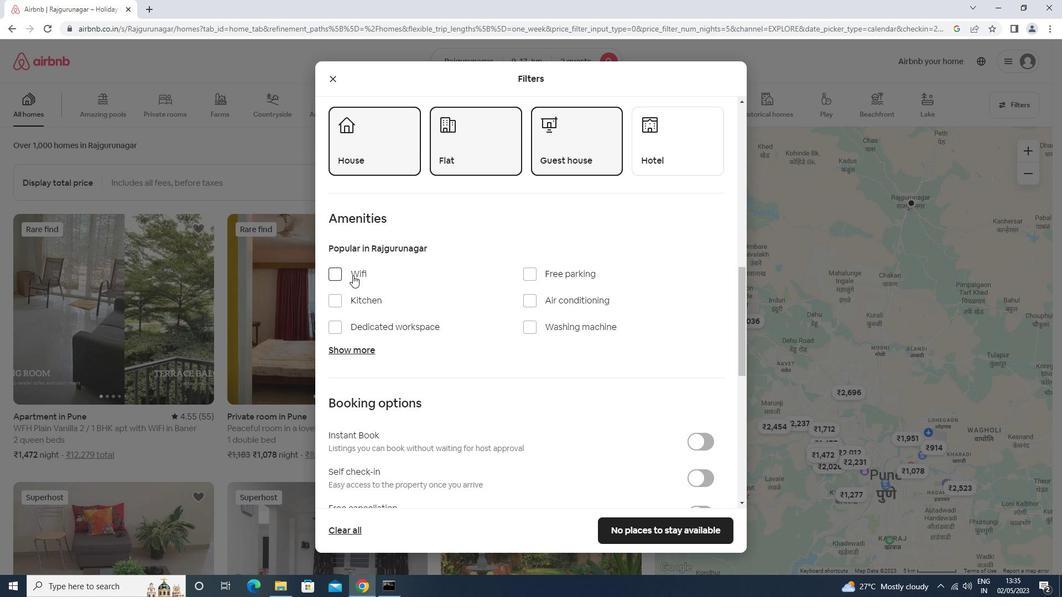
Action: Mouse moved to (698, 476)
Screenshot: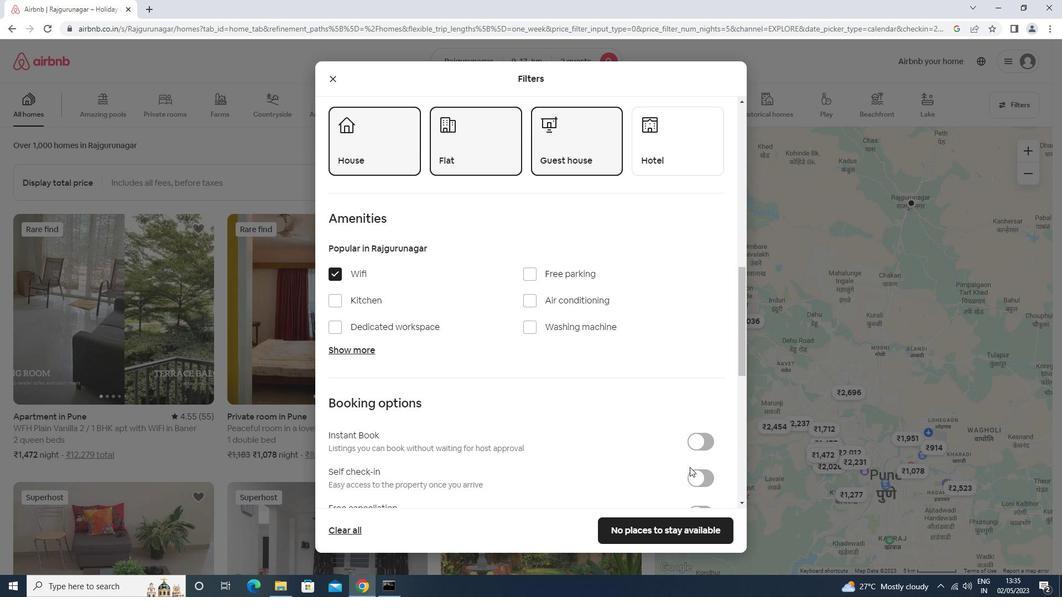 
Action: Mouse pressed left at (698, 476)
Screenshot: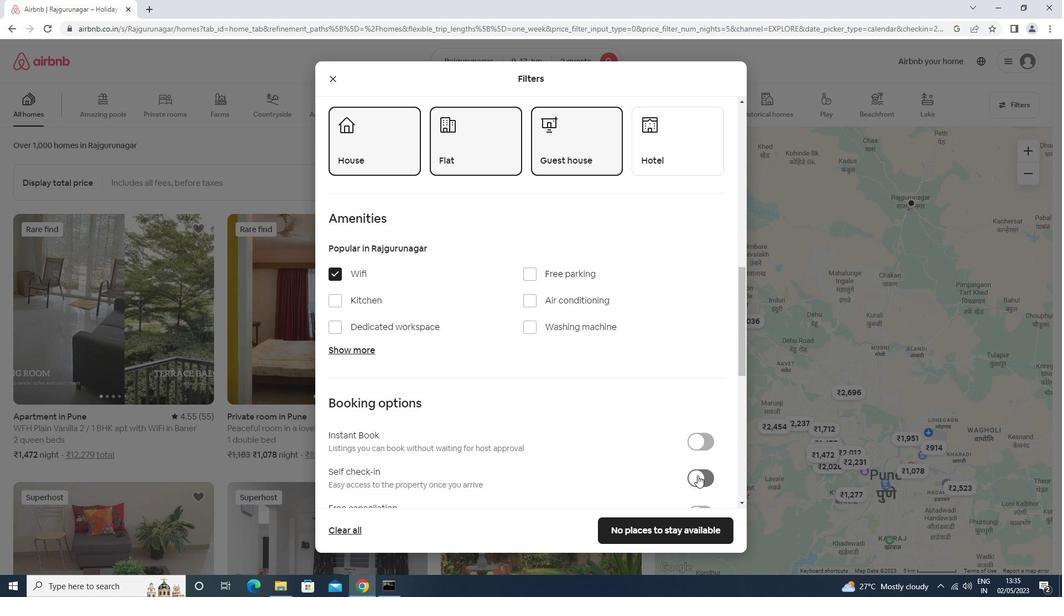 
Action: Mouse moved to (687, 449)
Screenshot: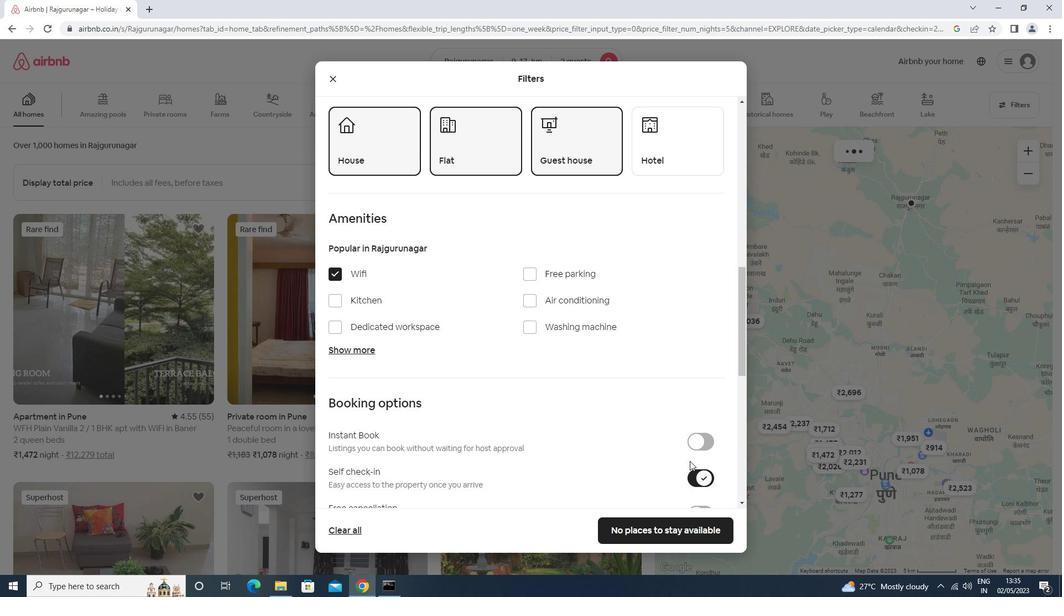 
Action: Mouse scrolled (687, 448) with delta (0, 0)
Screenshot: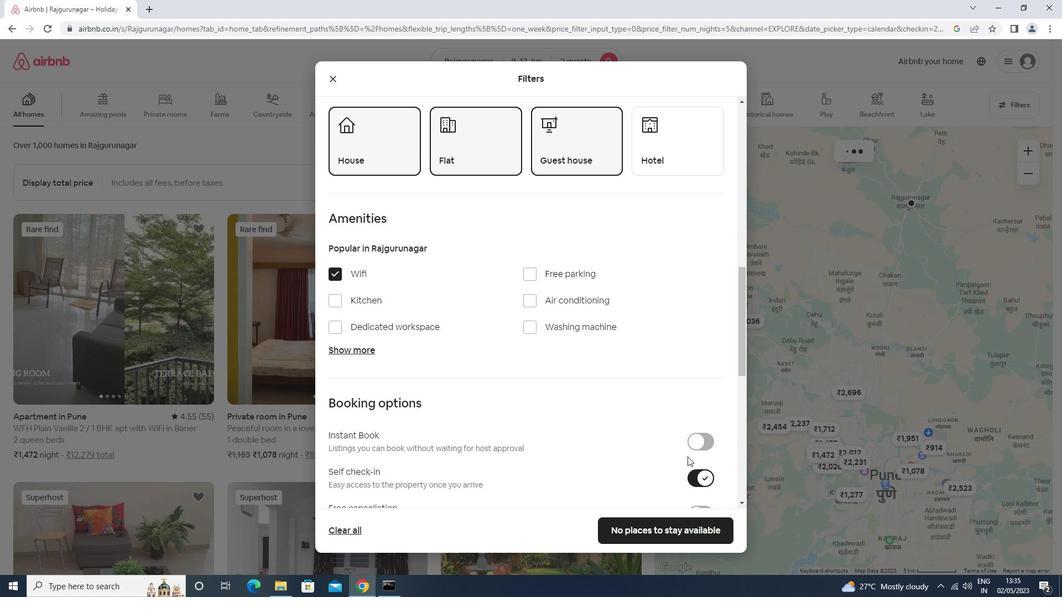 
Action: Mouse scrolled (687, 448) with delta (0, 0)
Screenshot: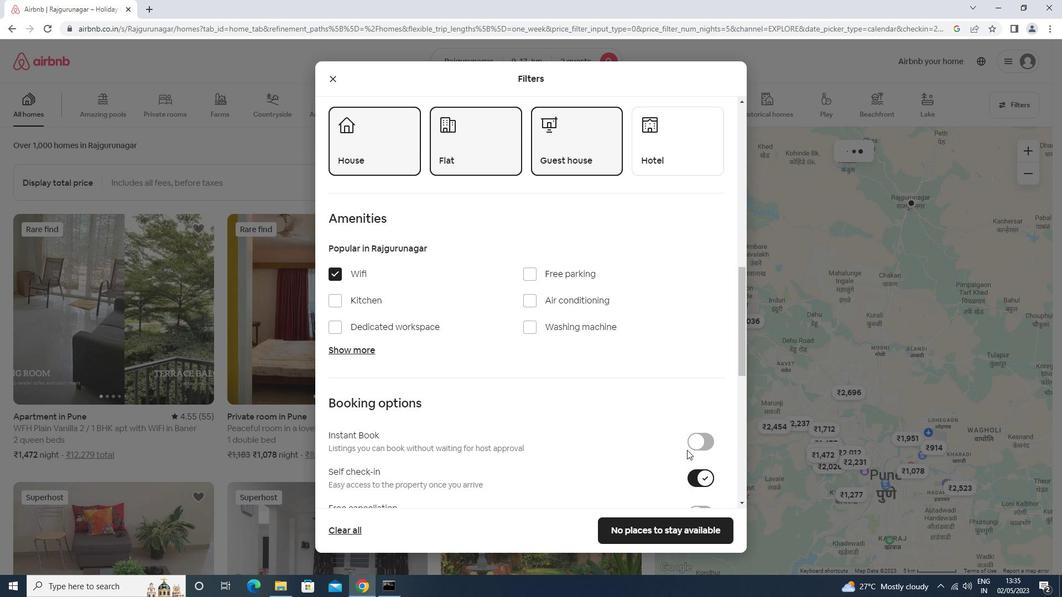 
Action: Mouse scrolled (687, 448) with delta (0, 0)
Screenshot: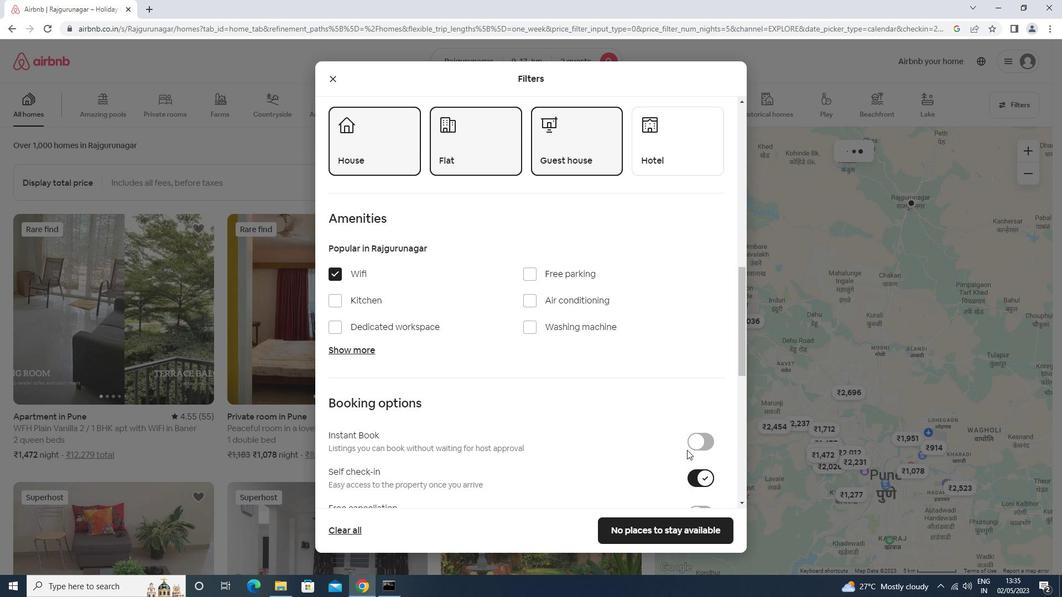 
Action: Mouse scrolled (687, 448) with delta (0, 0)
Screenshot: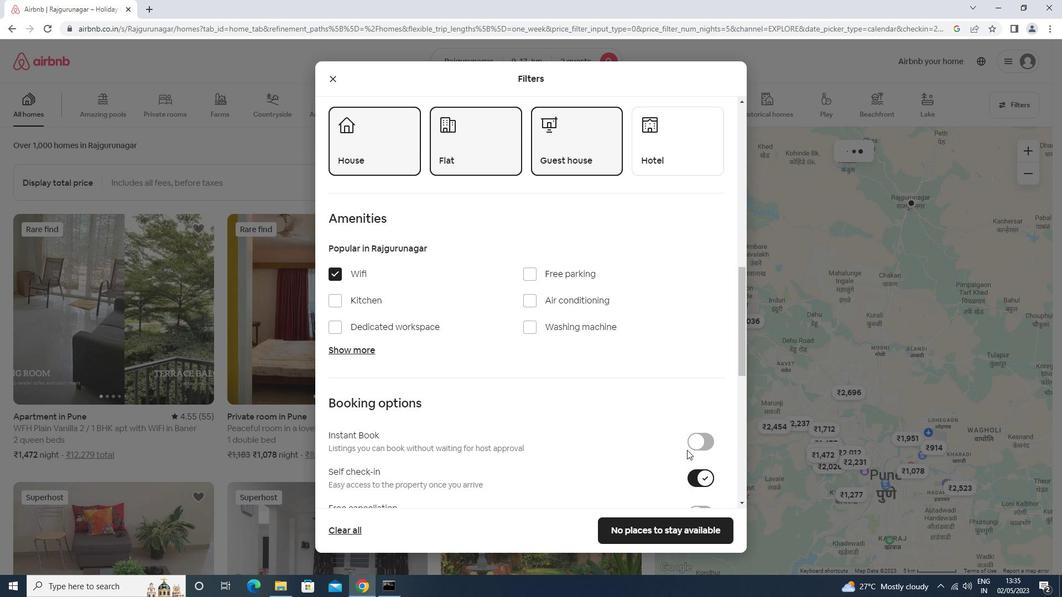 
Action: Mouse scrolled (687, 448) with delta (0, 0)
Screenshot: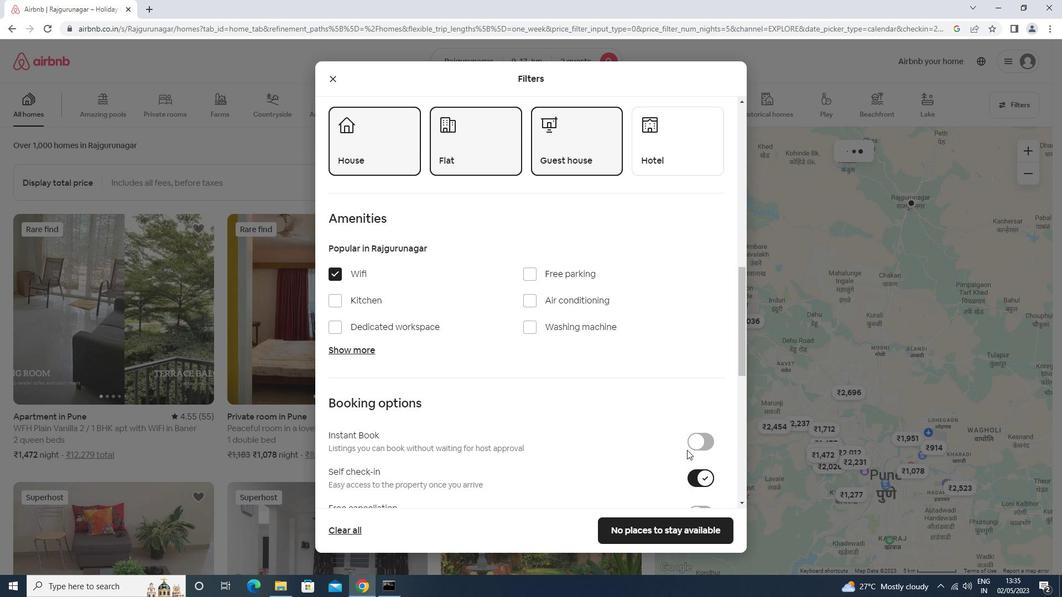 
Action: Mouse scrolled (687, 448) with delta (0, 0)
Screenshot: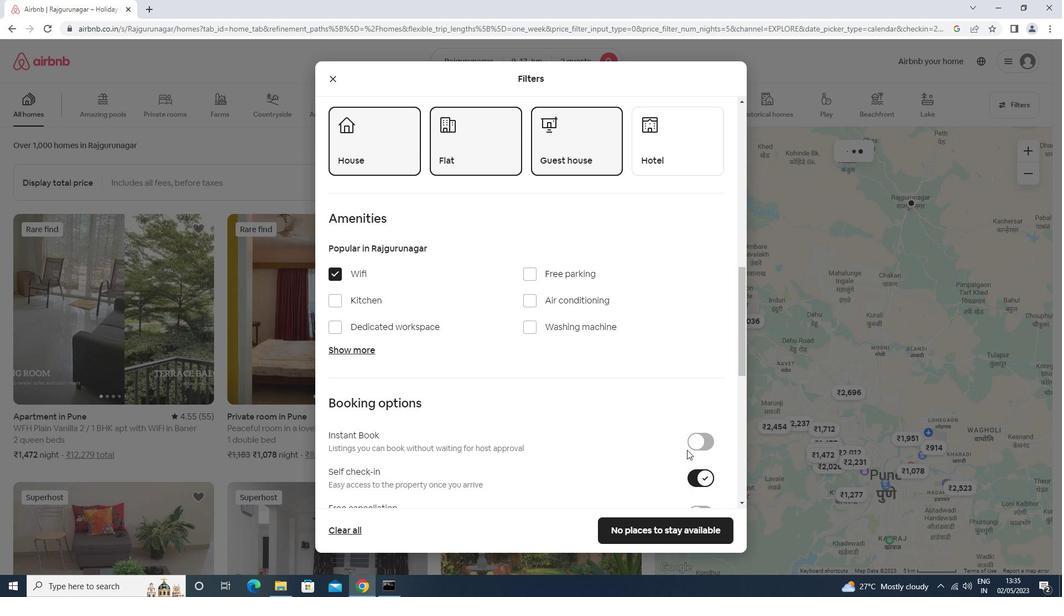 
Action: Mouse moved to (687, 449)
Screenshot: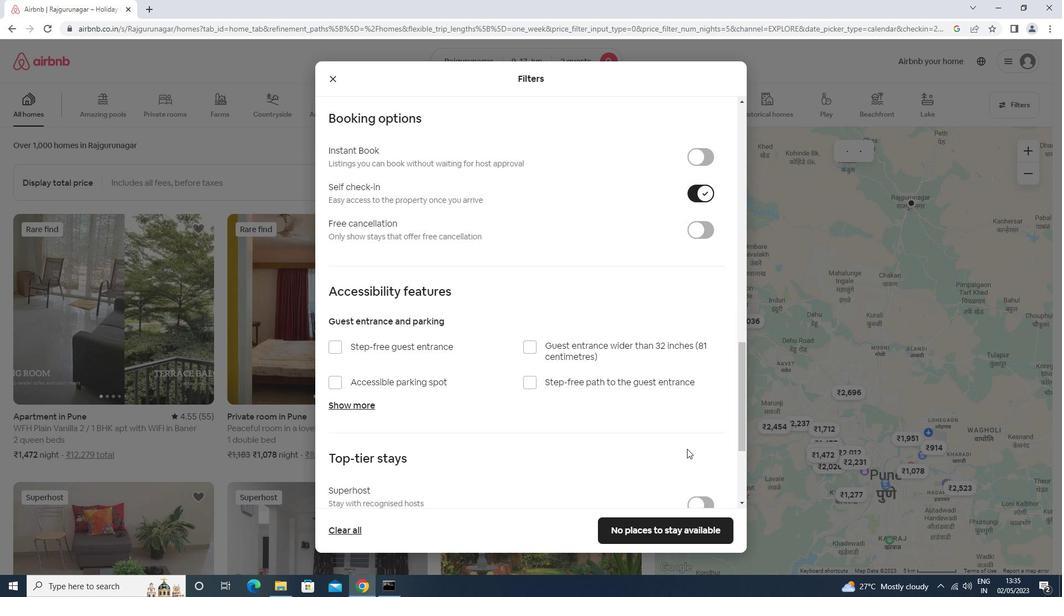 
Action: Mouse scrolled (687, 448) with delta (0, 0)
Screenshot: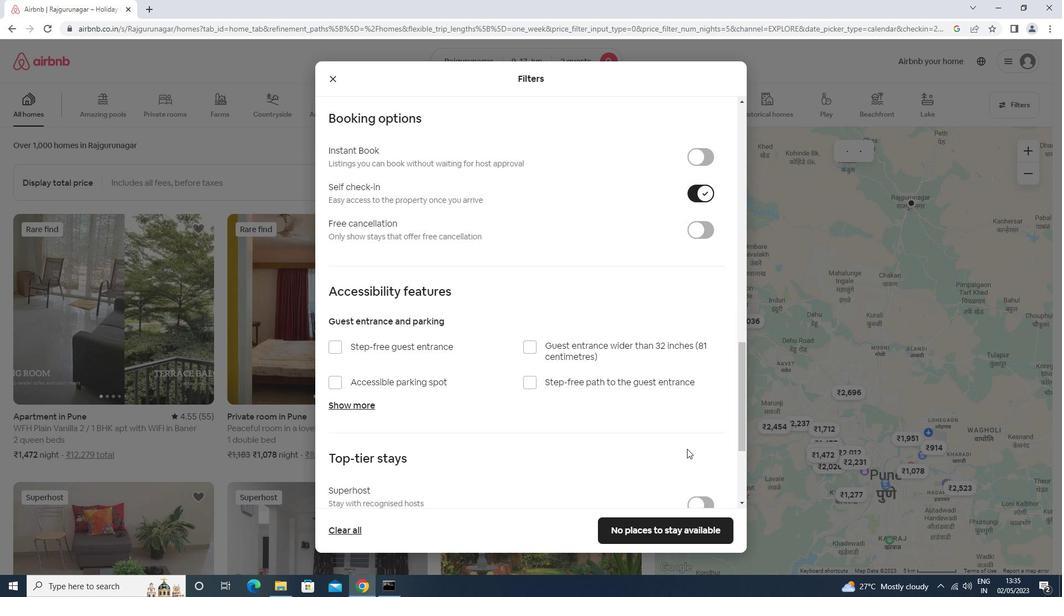
Action: Mouse moved to (687, 449)
Screenshot: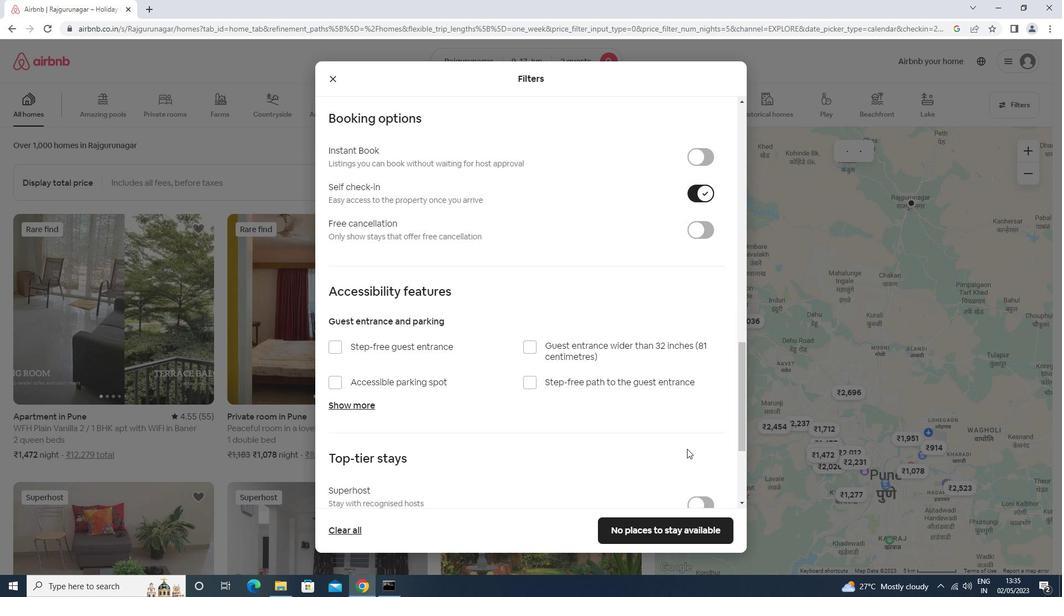 
Action: Mouse scrolled (687, 448) with delta (0, 0)
Screenshot: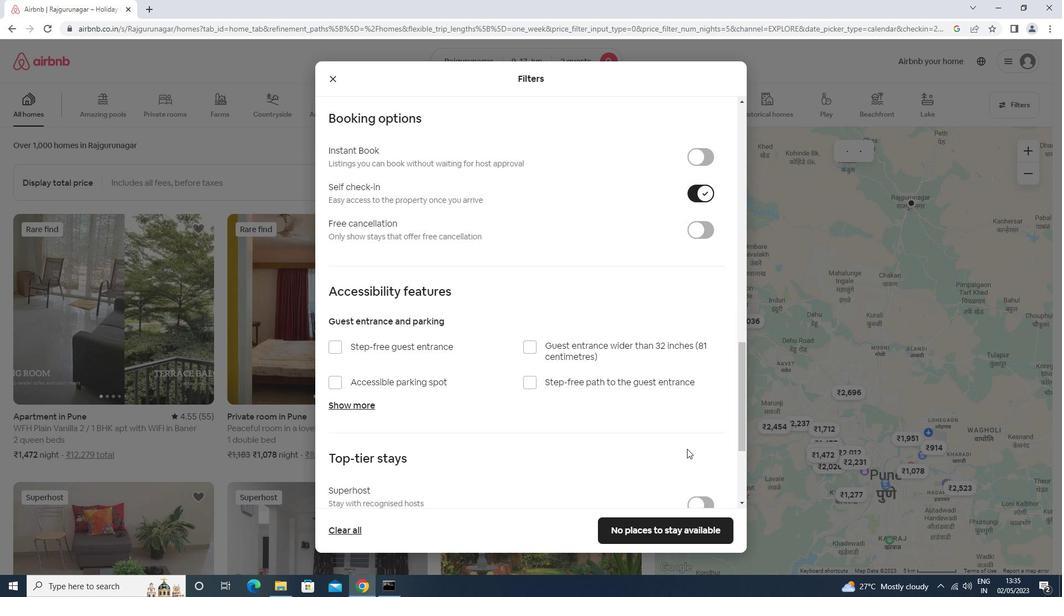 
Action: Mouse moved to (686, 449)
Screenshot: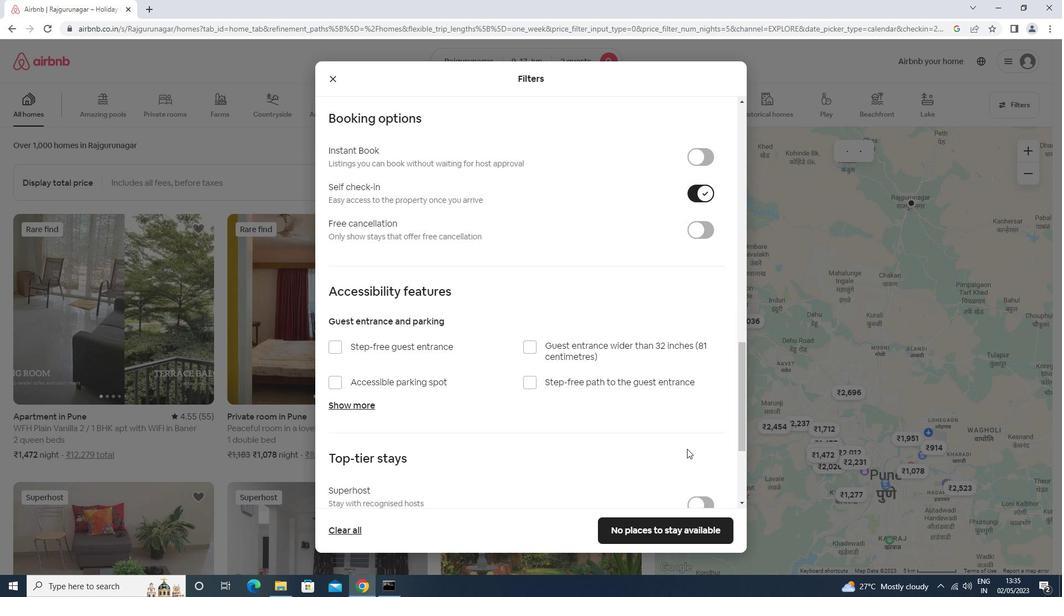 
Action: Mouse scrolled (686, 448) with delta (0, 0)
Screenshot: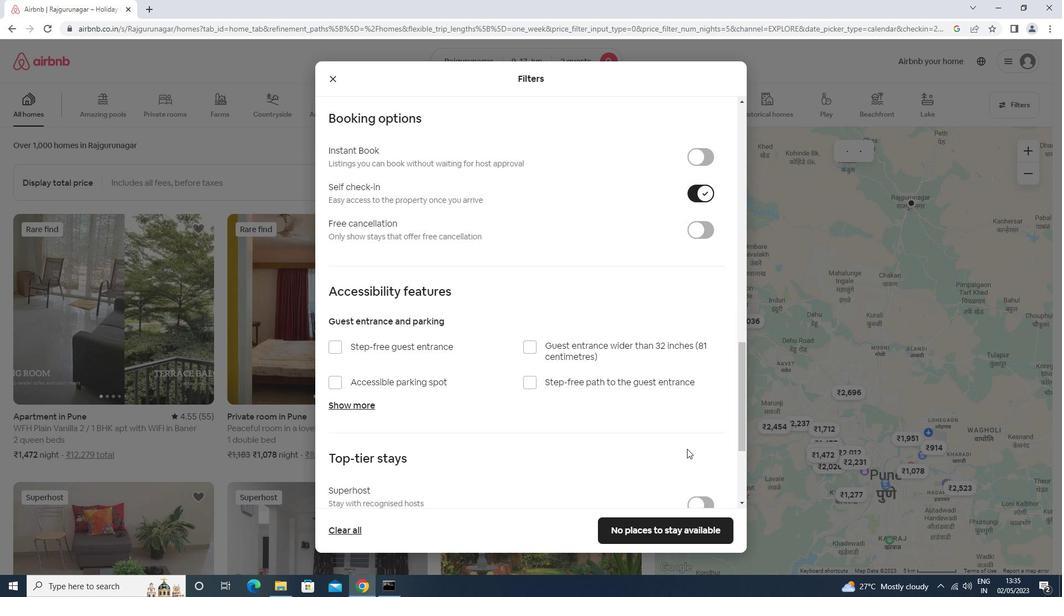 
Action: Mouse scrolled (686, 448) with delta (0, 0)
Screenshot: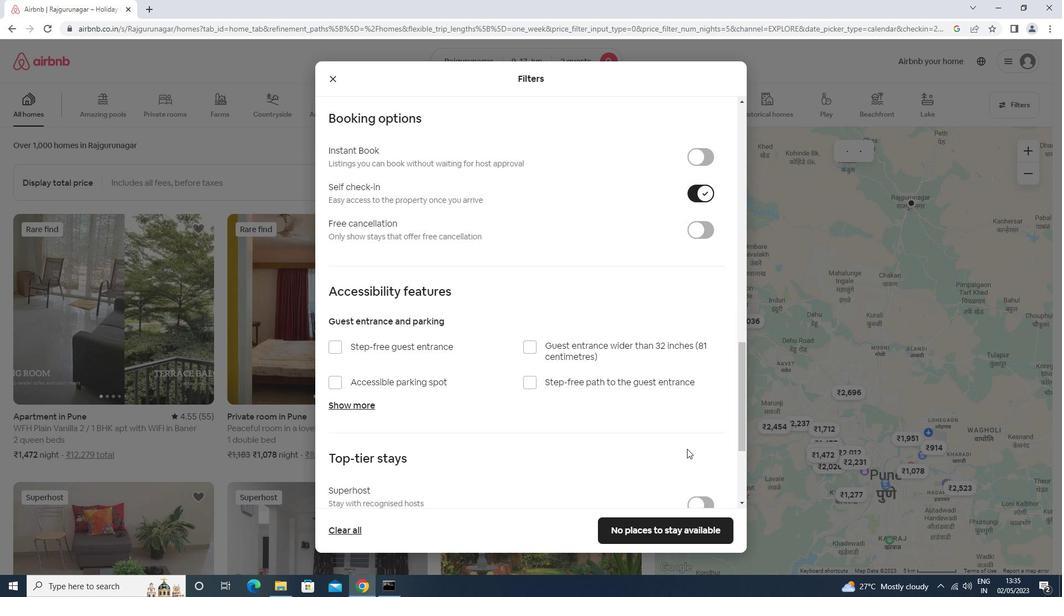
Action: Mouse scrolled (686, 448) with delta (0, 0)
Screenshot: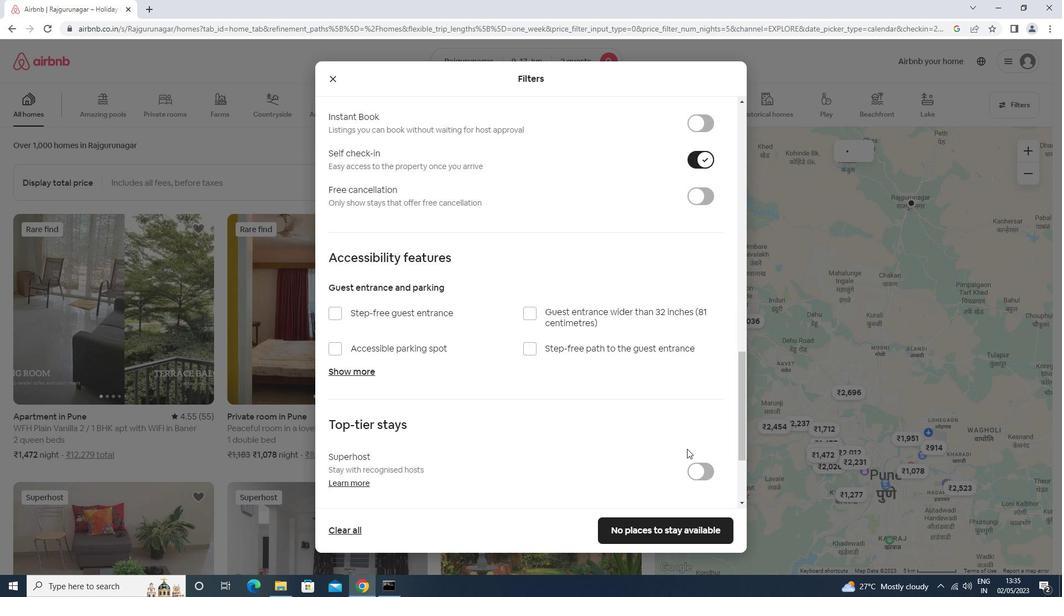 
Action: Mouse scrolled (686, 450) with delta (0, 0)
Screenshot: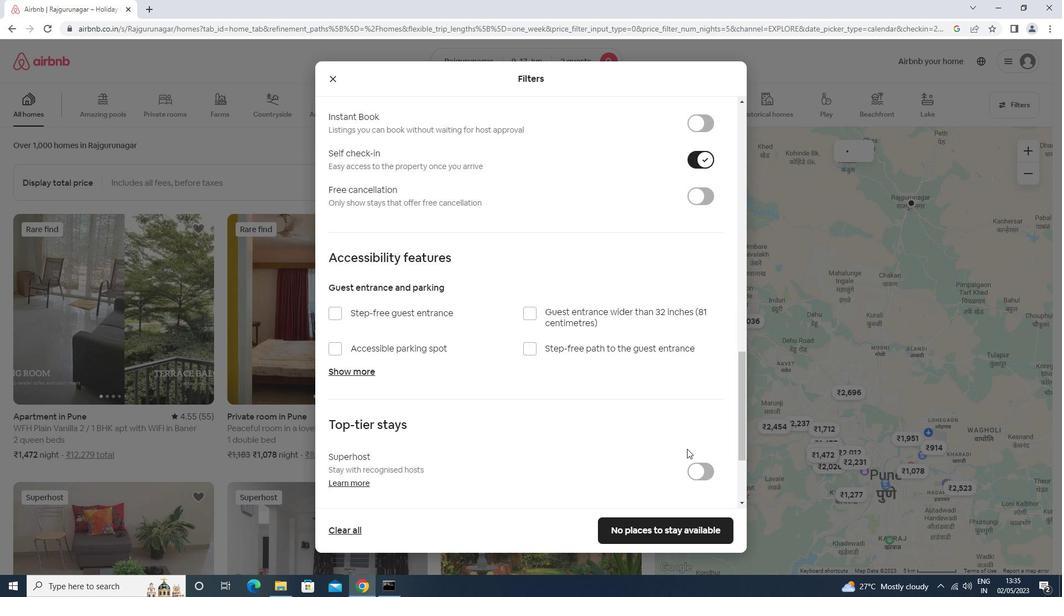
Action: Mouse scrolled (686, 448) with delta (0, 0)
Screenshot: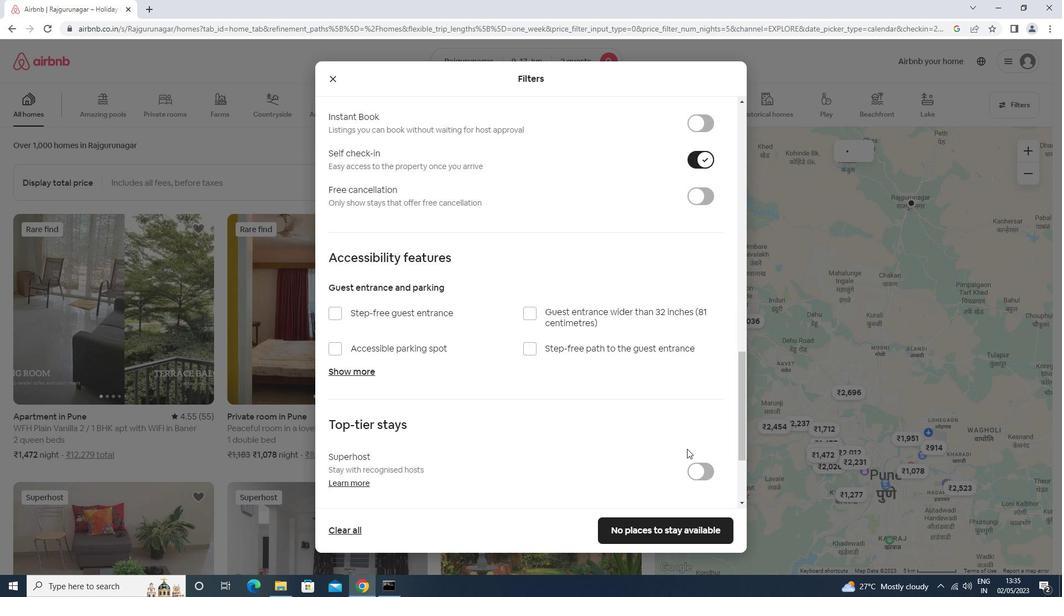 
Action: Mouse moved to (348, 425)
Screenshot: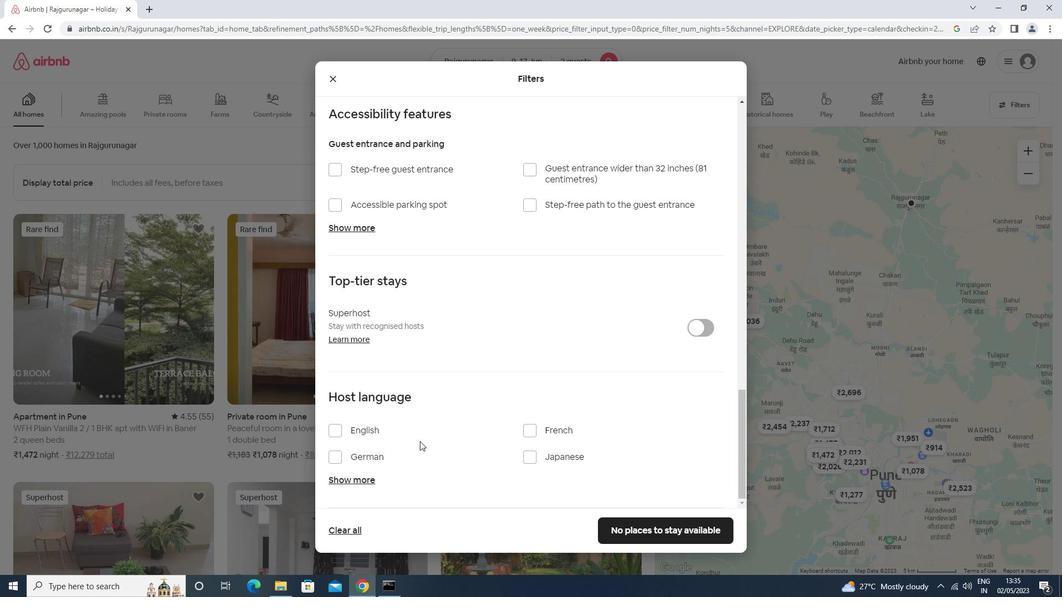 
Action: Mouse pressed left at (348, 425)
Screenshot: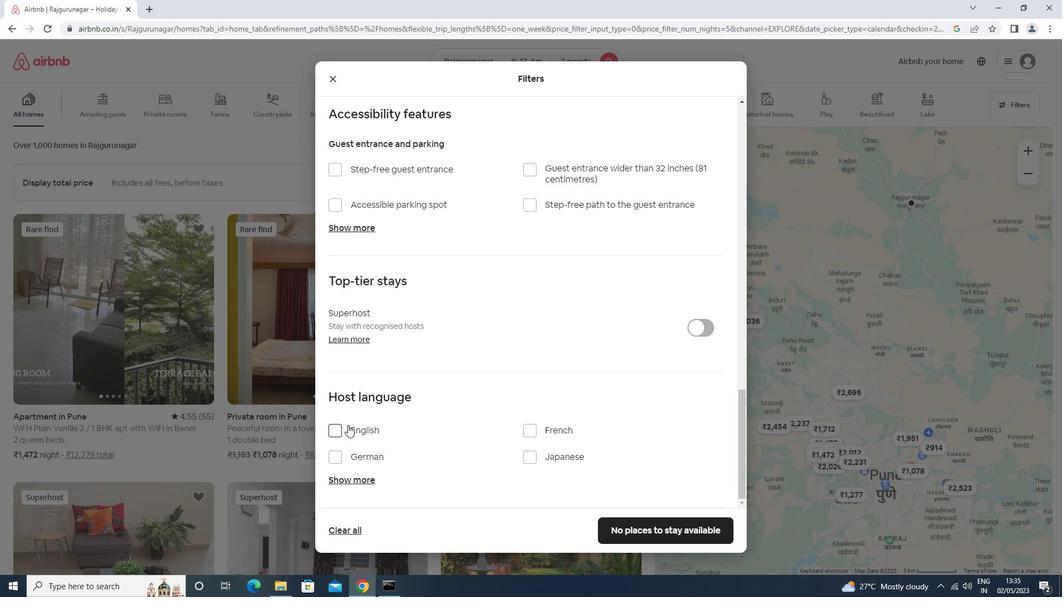 
Action: Mouse moved to (679, 530)
Screenshot: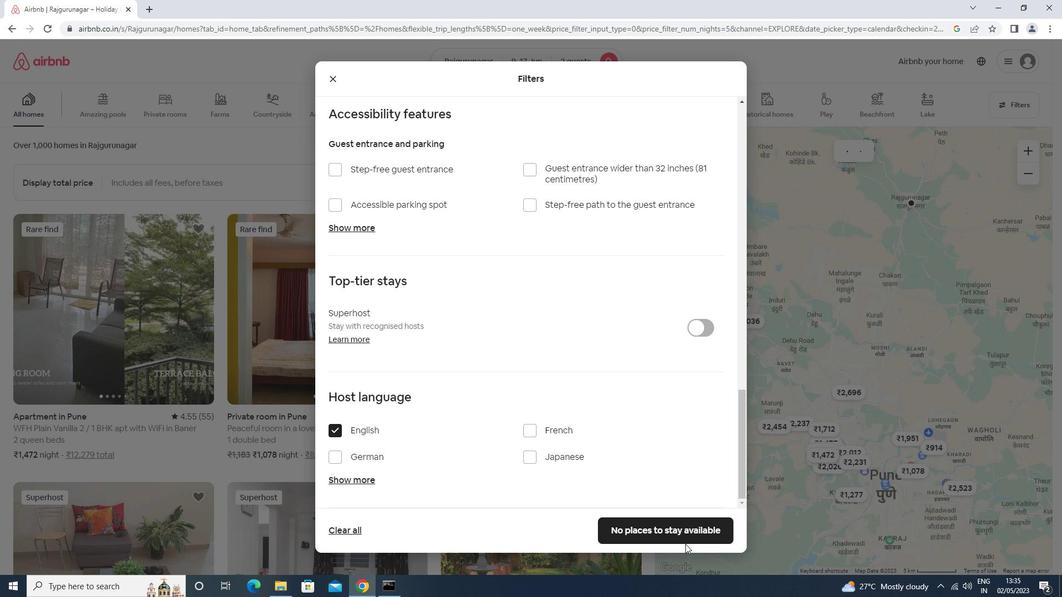 
Action: Mouse pressed left at (679, 530)
Screenshot: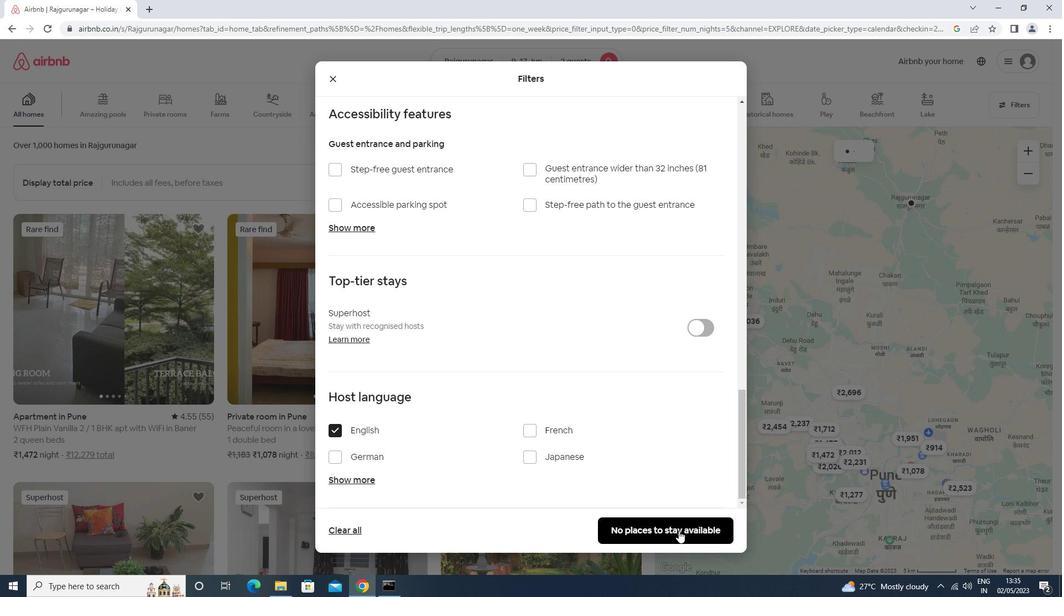 
Action: Mouse moved to (675, 530)
Screenshot: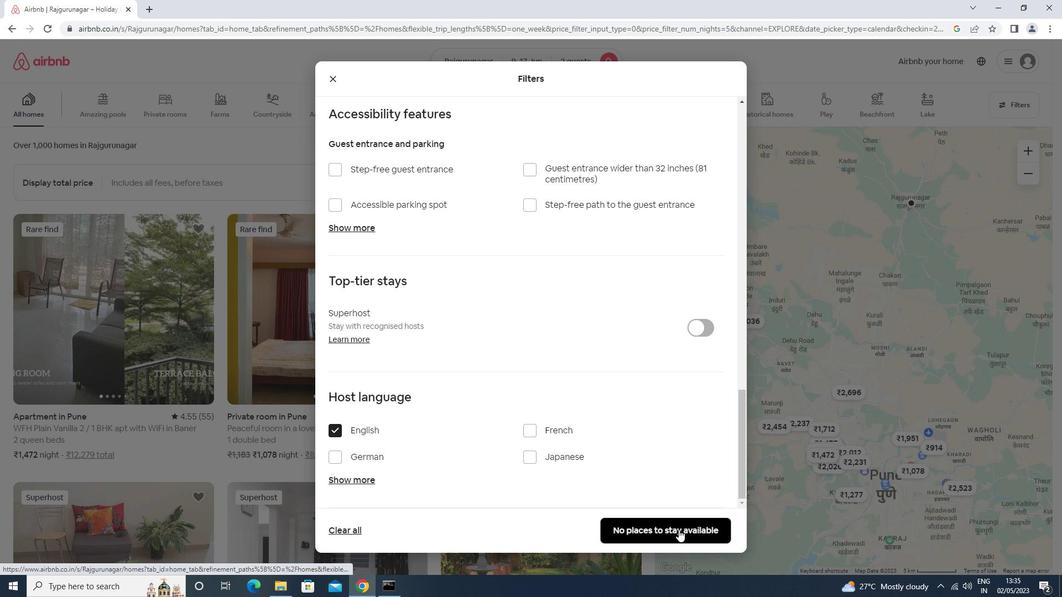 
